 Task: Create a scrum project BuildPro. Add to scrum project BuildPro a team member softage.3@softage.net and assign as Project Lead. Add to scrum project BuildPro a team member softage.4@softage.net
Action: Mouse moved to (239, 64)
Screenshot: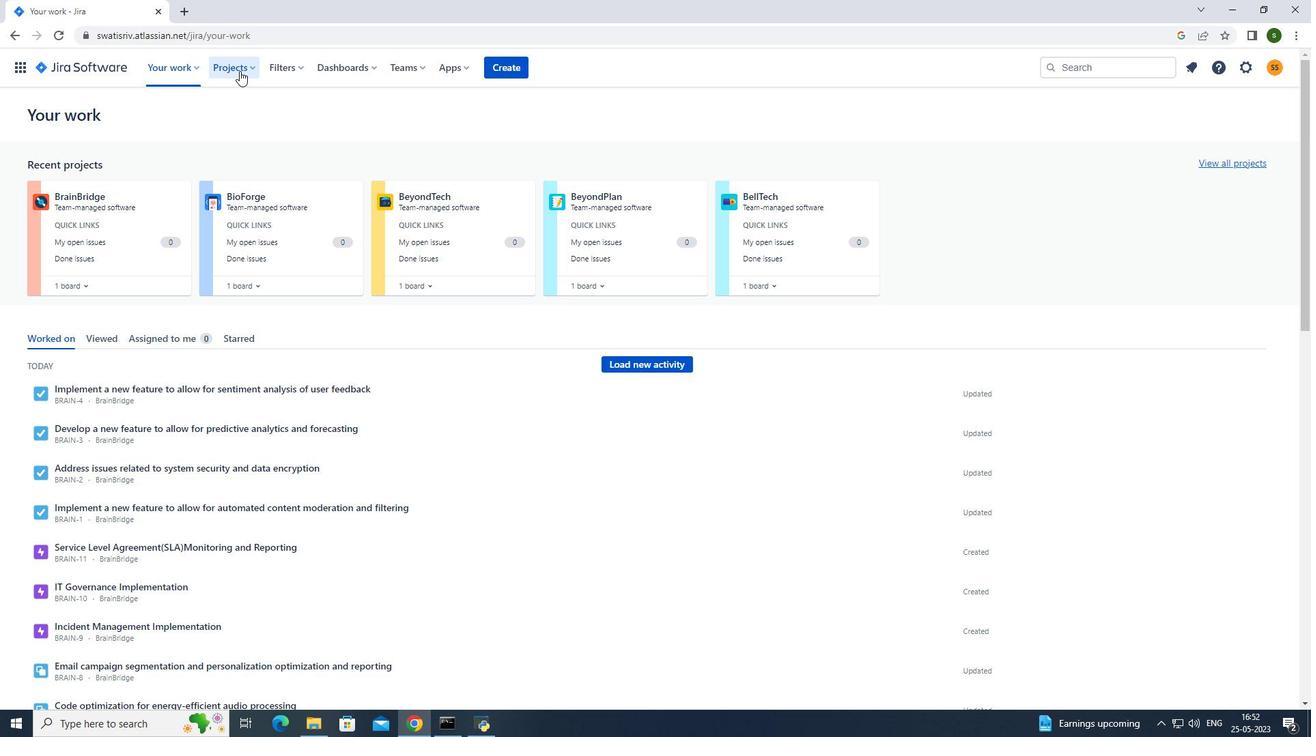 
Action: Mouse pressed left at (239, 64)
Screenshot: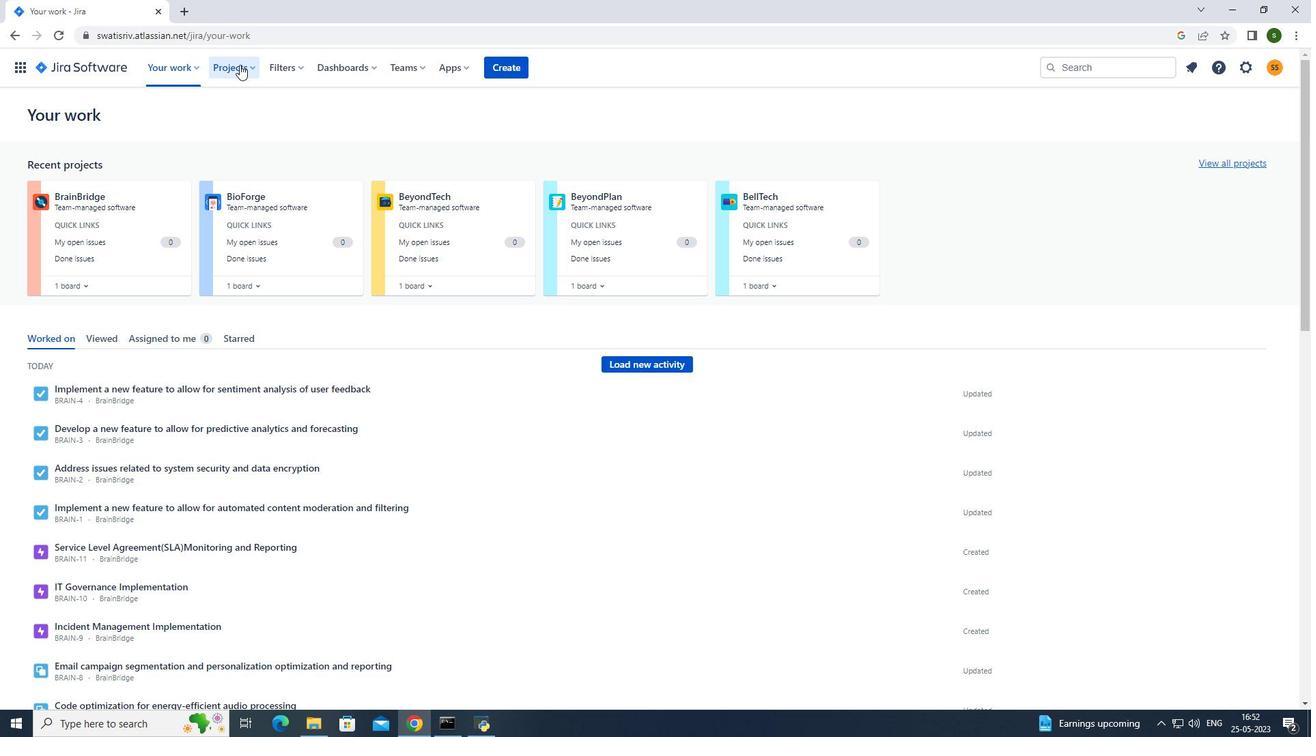 
Action: Mouse moved to (294, 338)
Screenshot: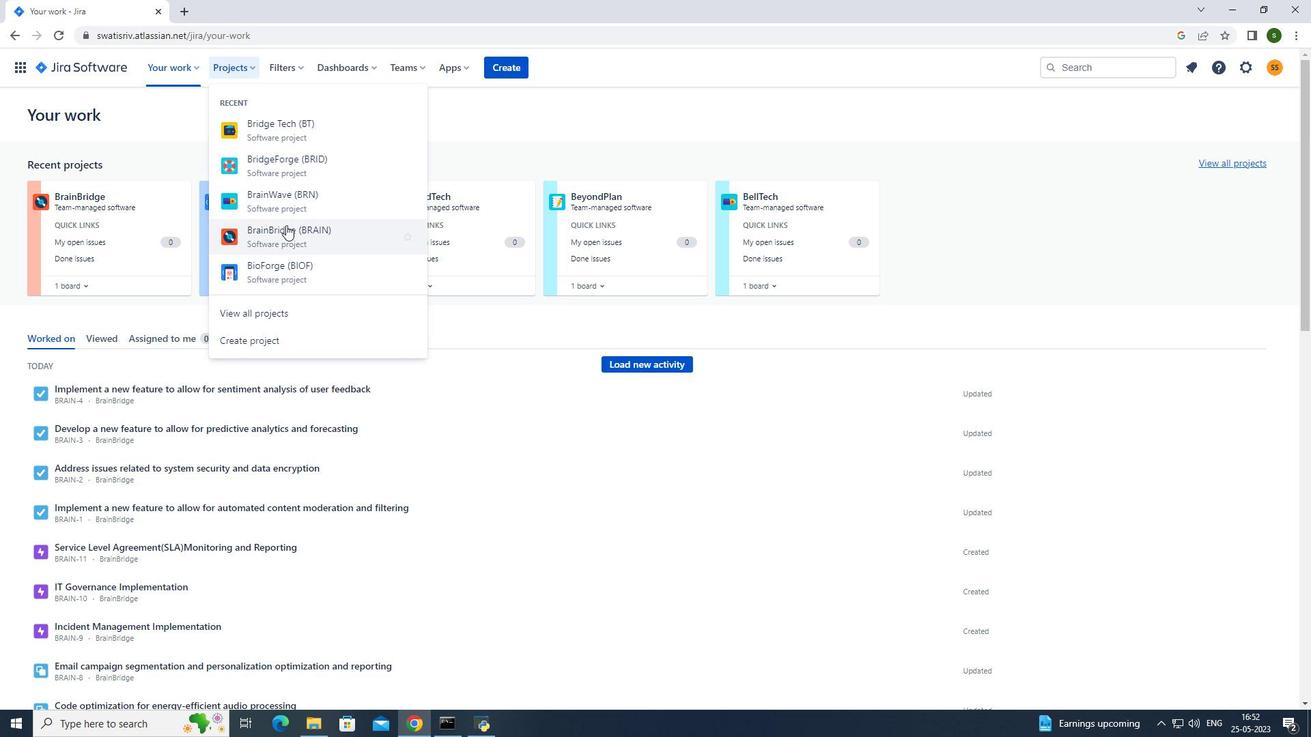 
Action: Mouse pressed left at (294, 338)
Screenshot: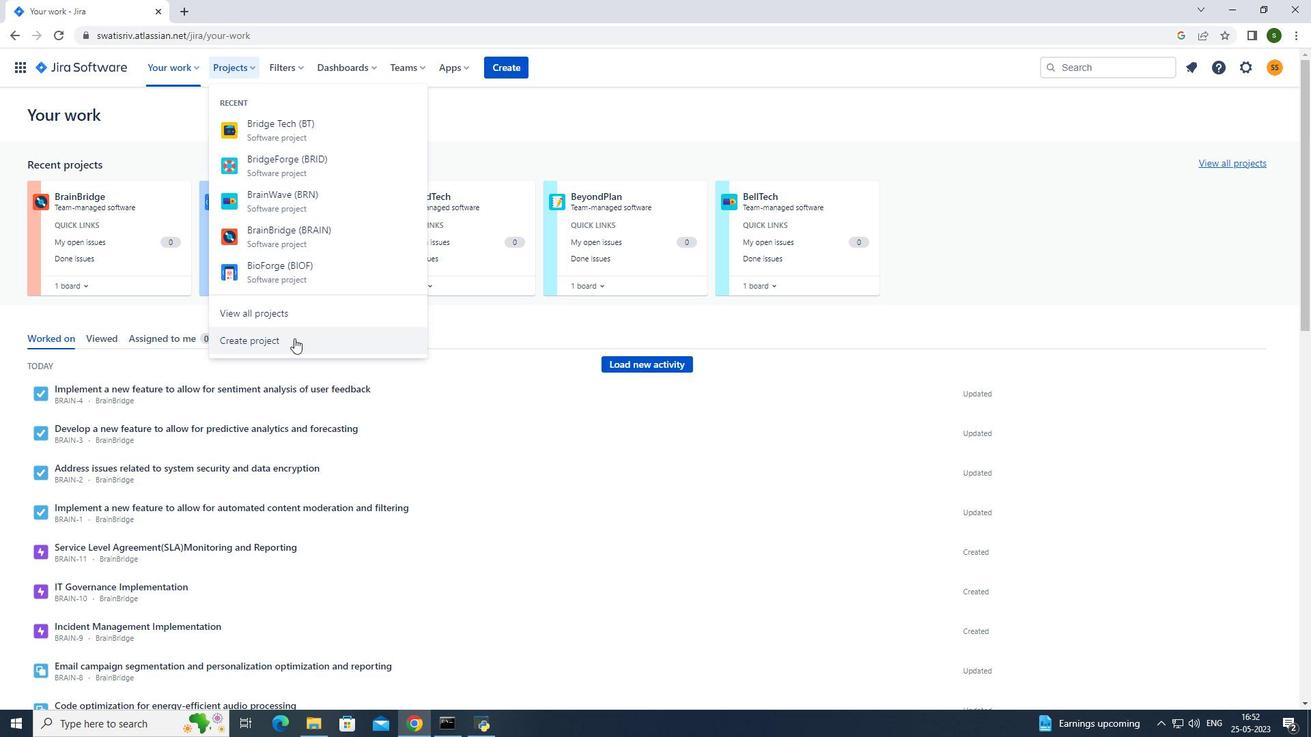 
Action: Mouse moved to (957, 327)
Screenshot: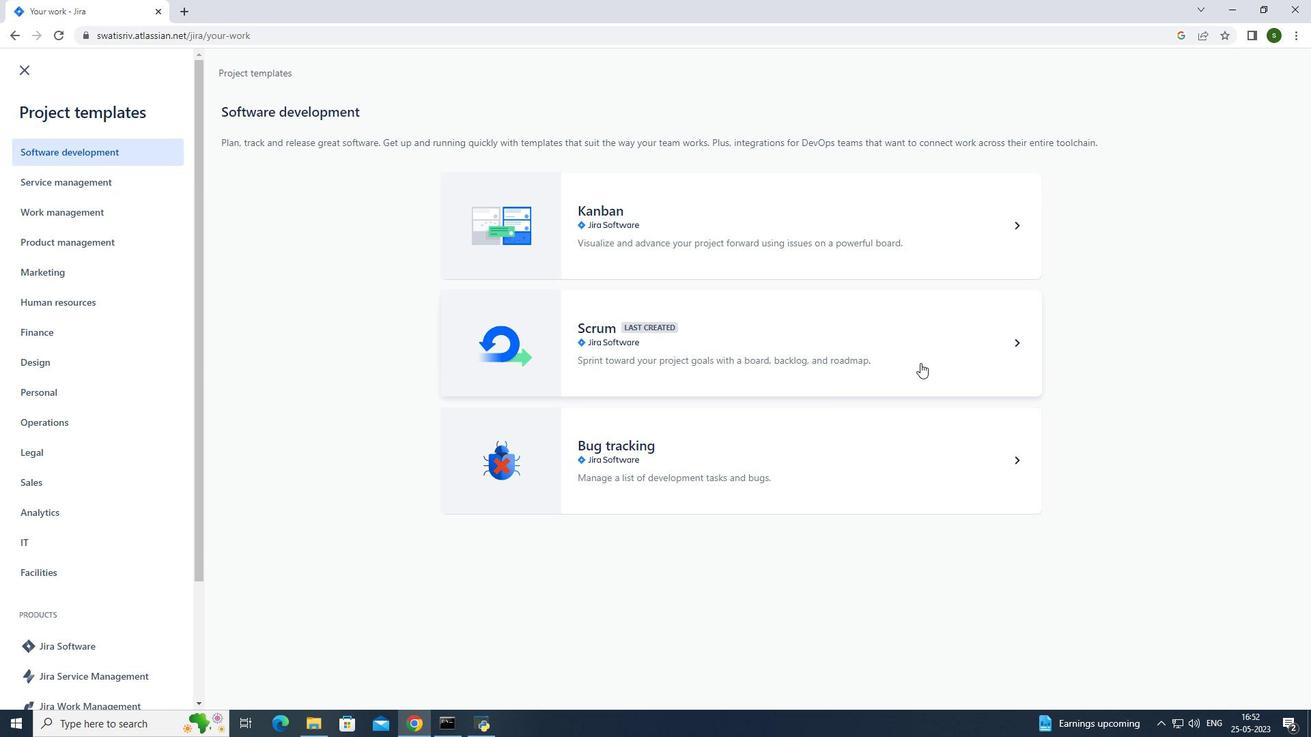 
Action: Mouse pressed left at (957, 327)
Screenshot: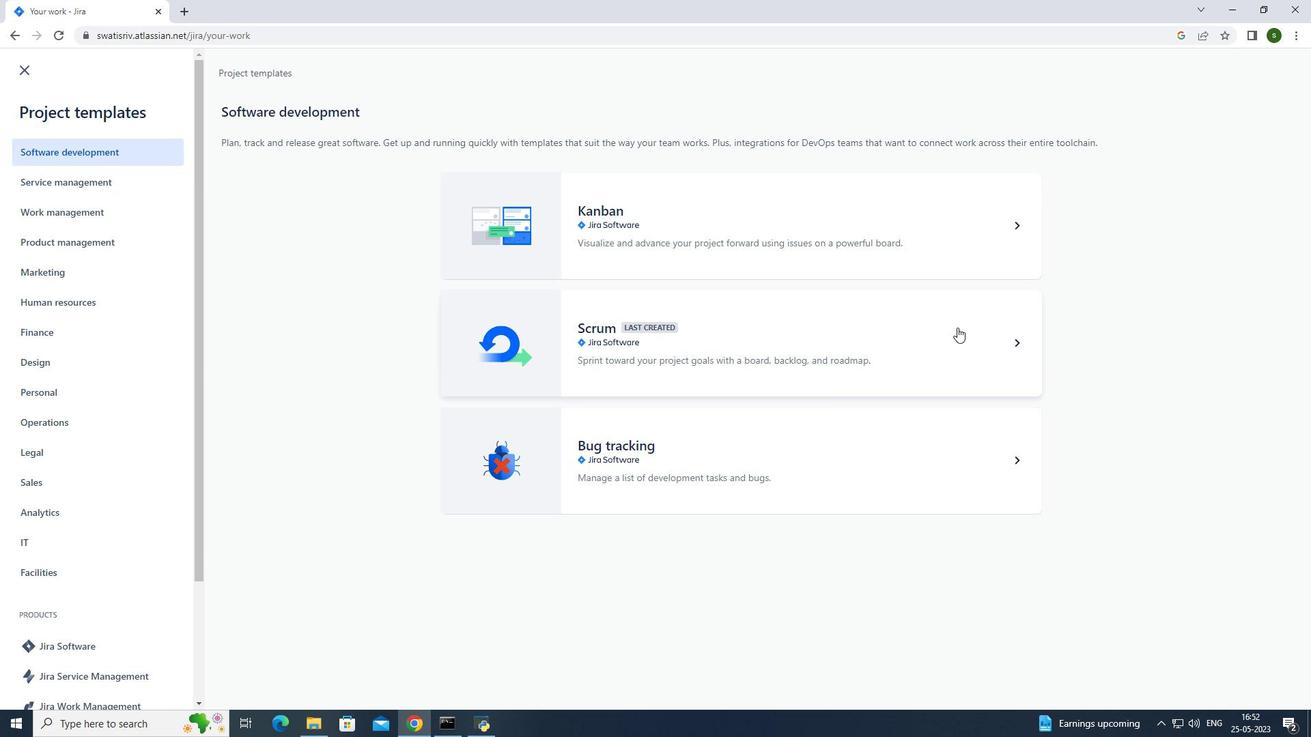 
Action: Mouse moved to (1017, 669)
Screenshot: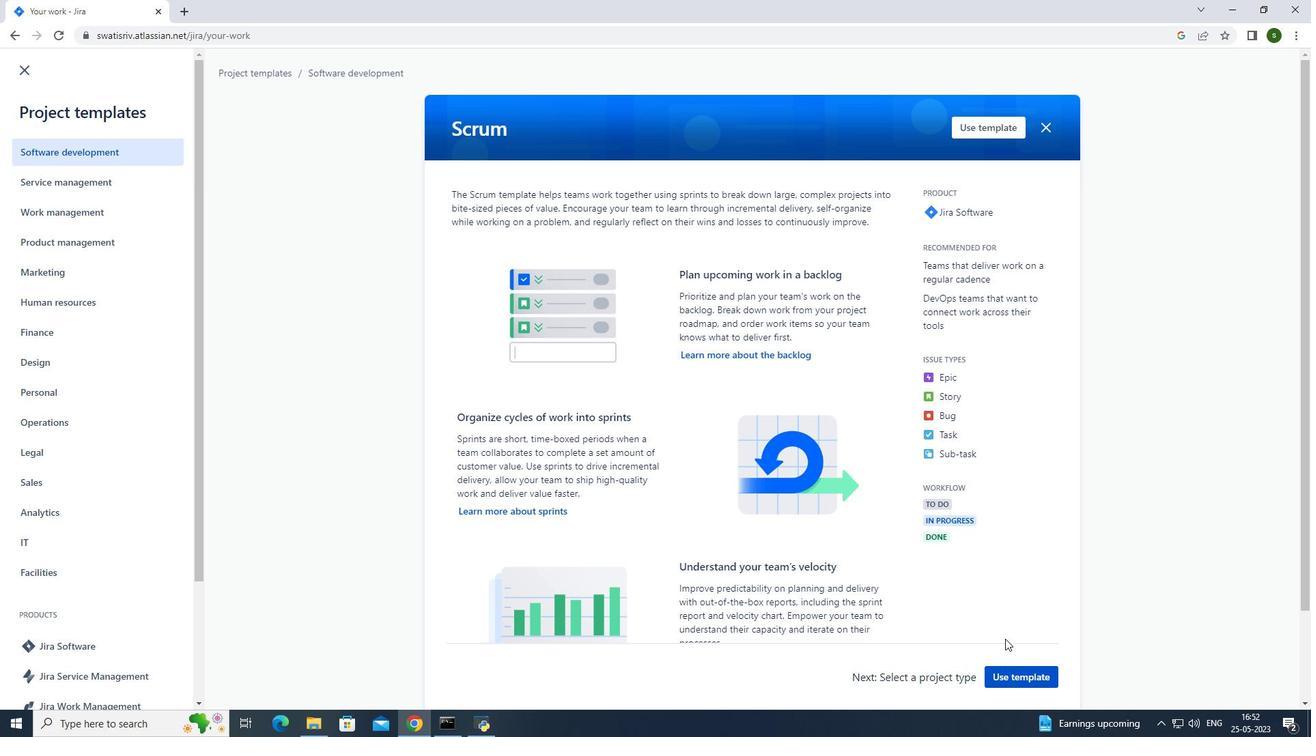 
Action: Mouse pressed left at (1017, 669)
Screenshot: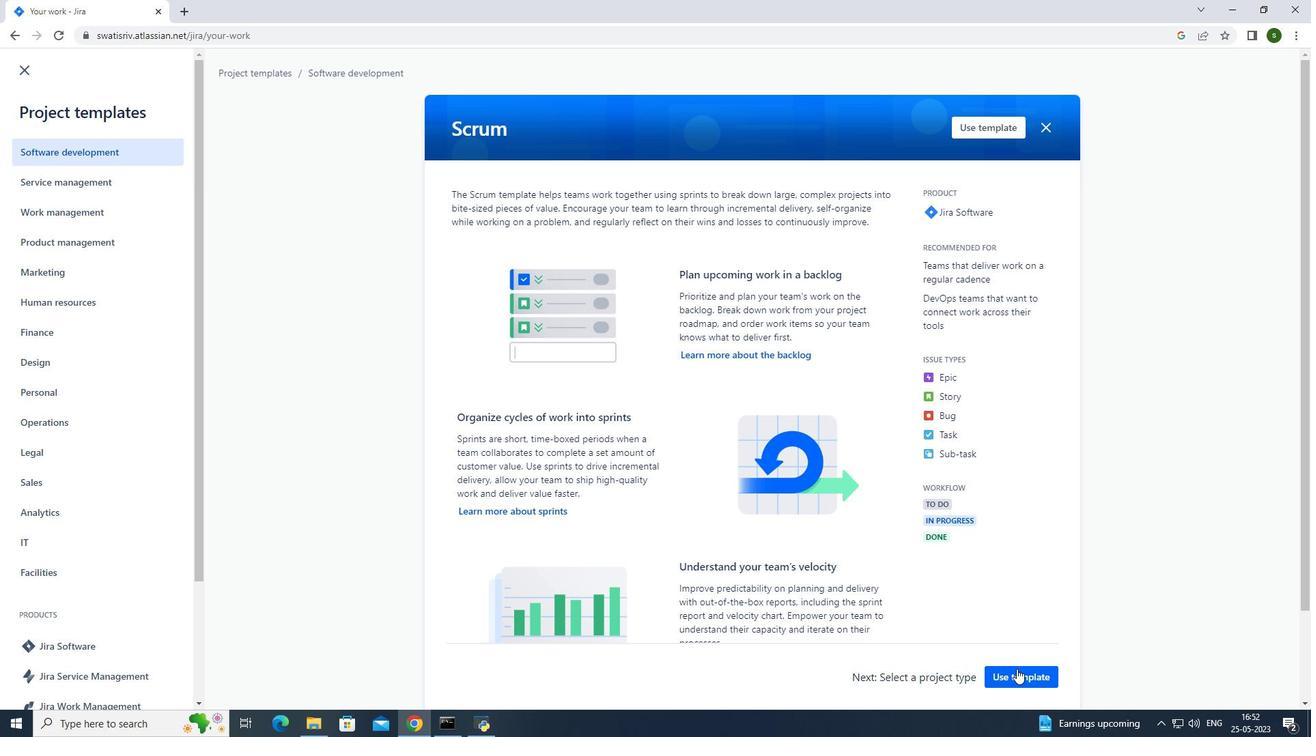 
Action: Mouse moved to (577, 670)
Screenshot: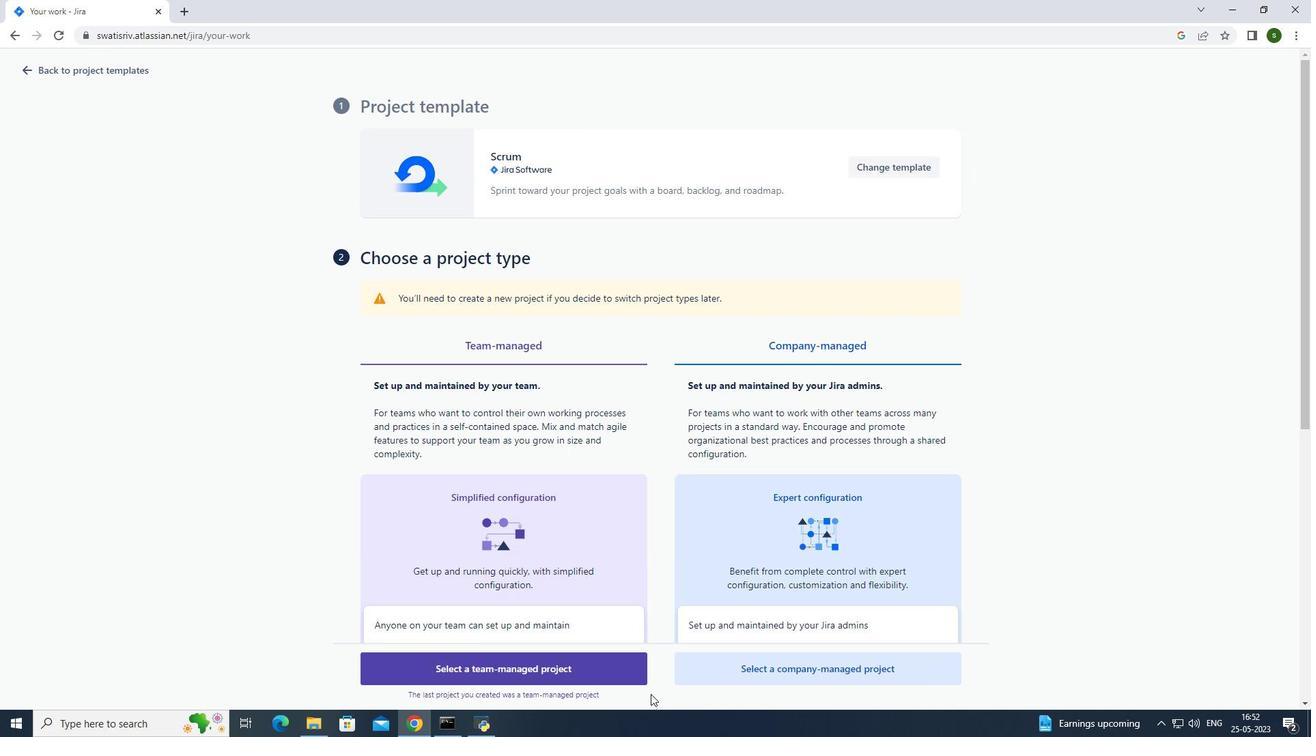 
Action: Mouse pressed left at (577, 670)
Screenshot: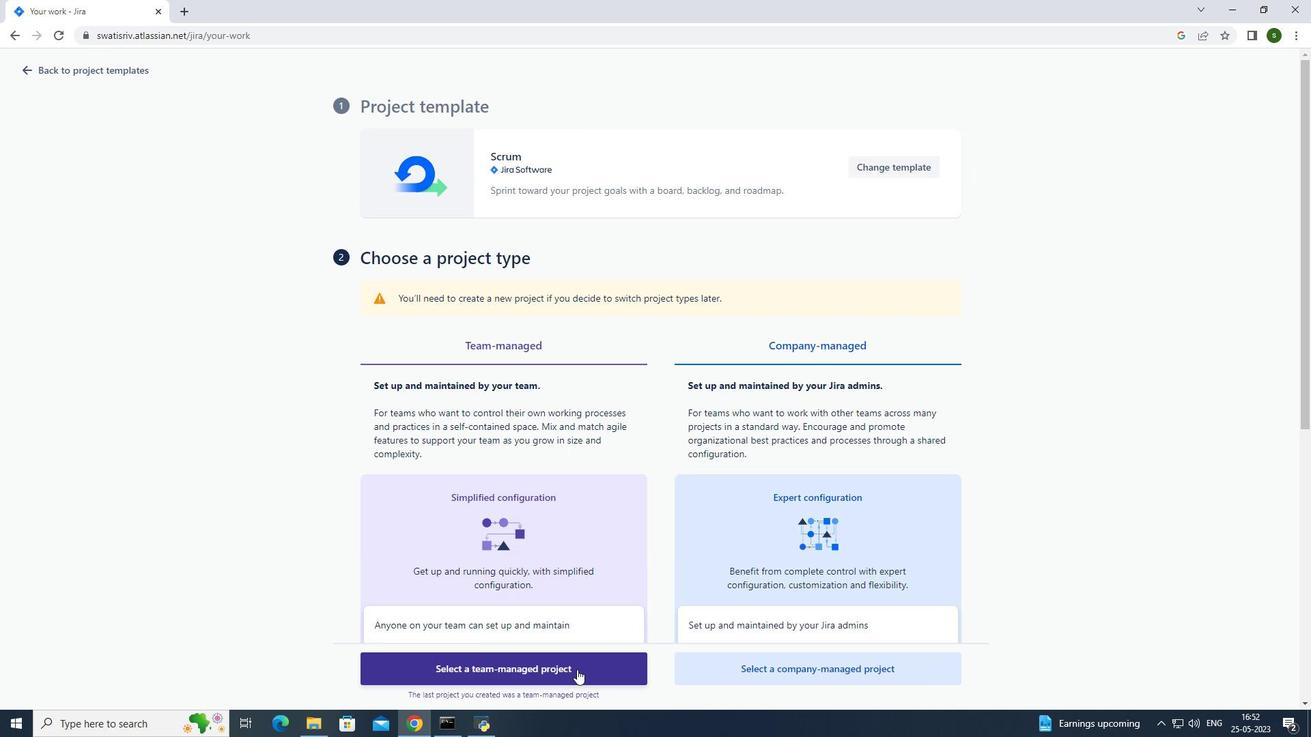 
Action: Mouse moved to (459, 309)
Screenshot: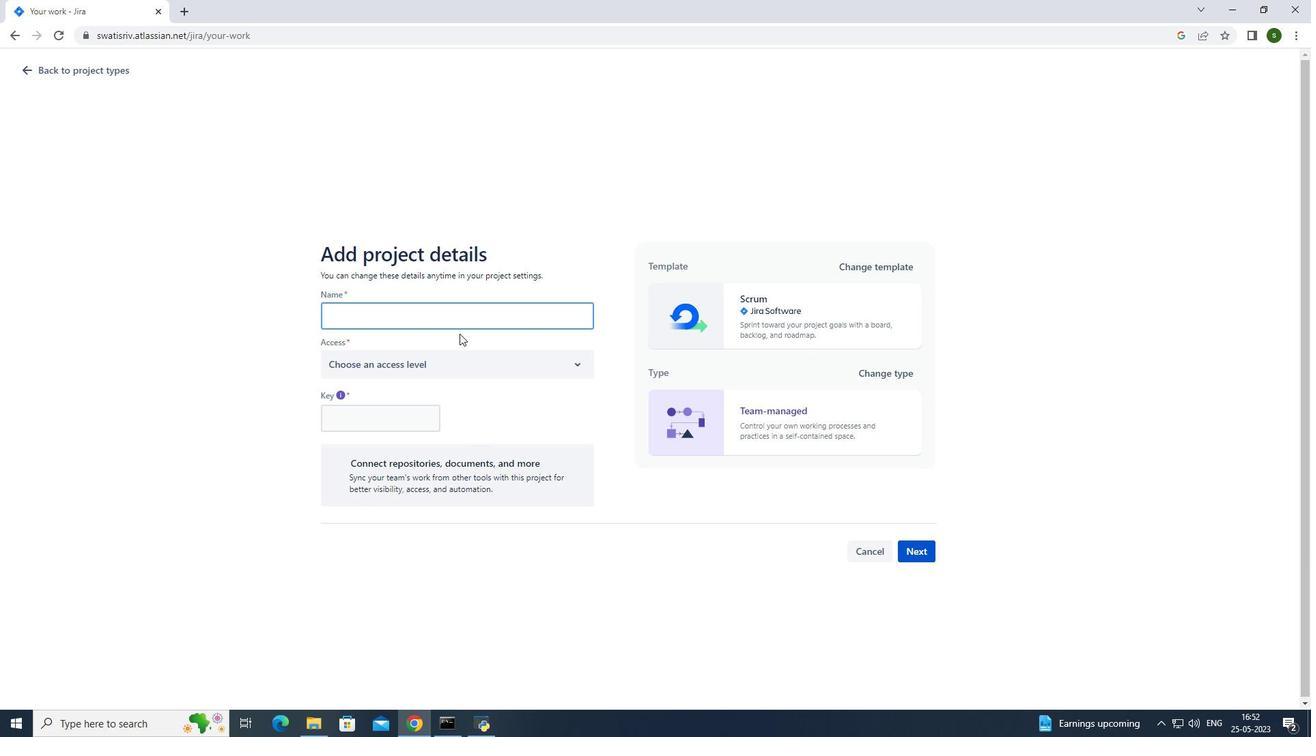 
Action: Mouse pressed left at (459, 309)
Screenshot: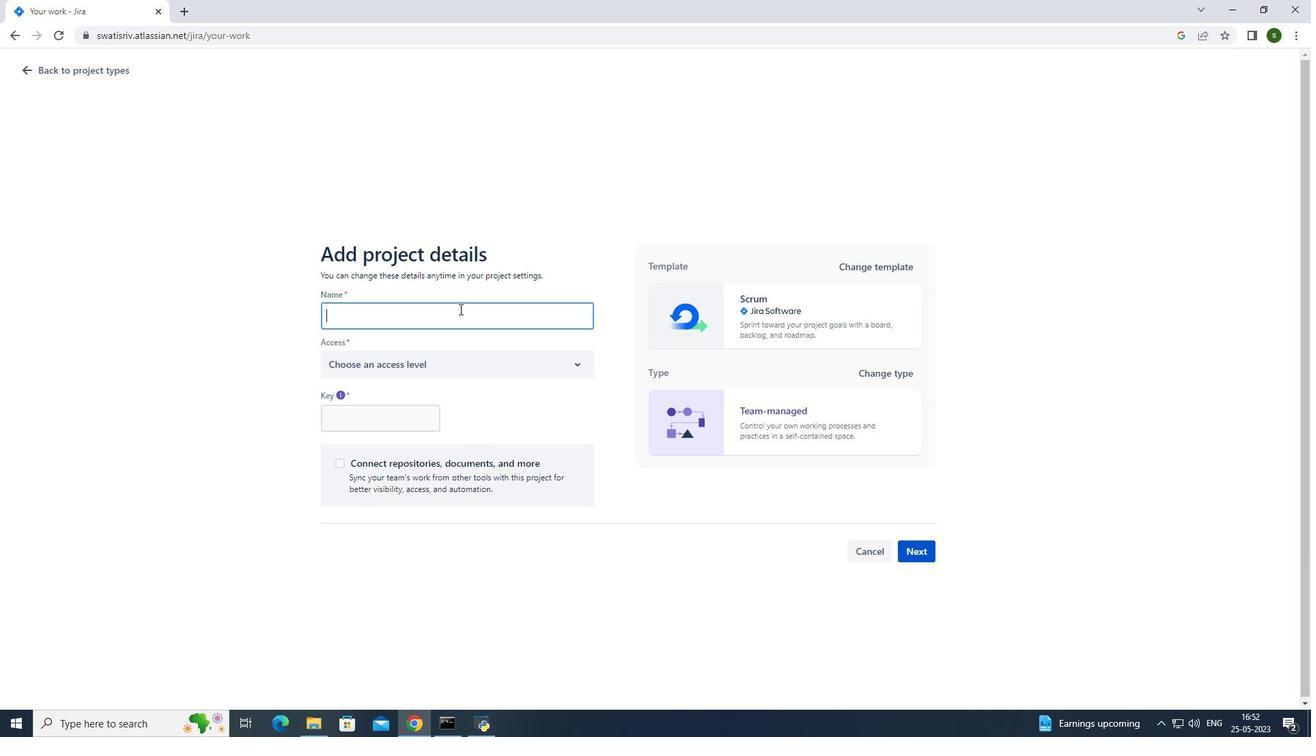 
Action: Key pressed <Key.caps_lock>B<Key.caps_lock>uild<Key.caps_lock>P<Key.caps_lock>ro
Screenshot: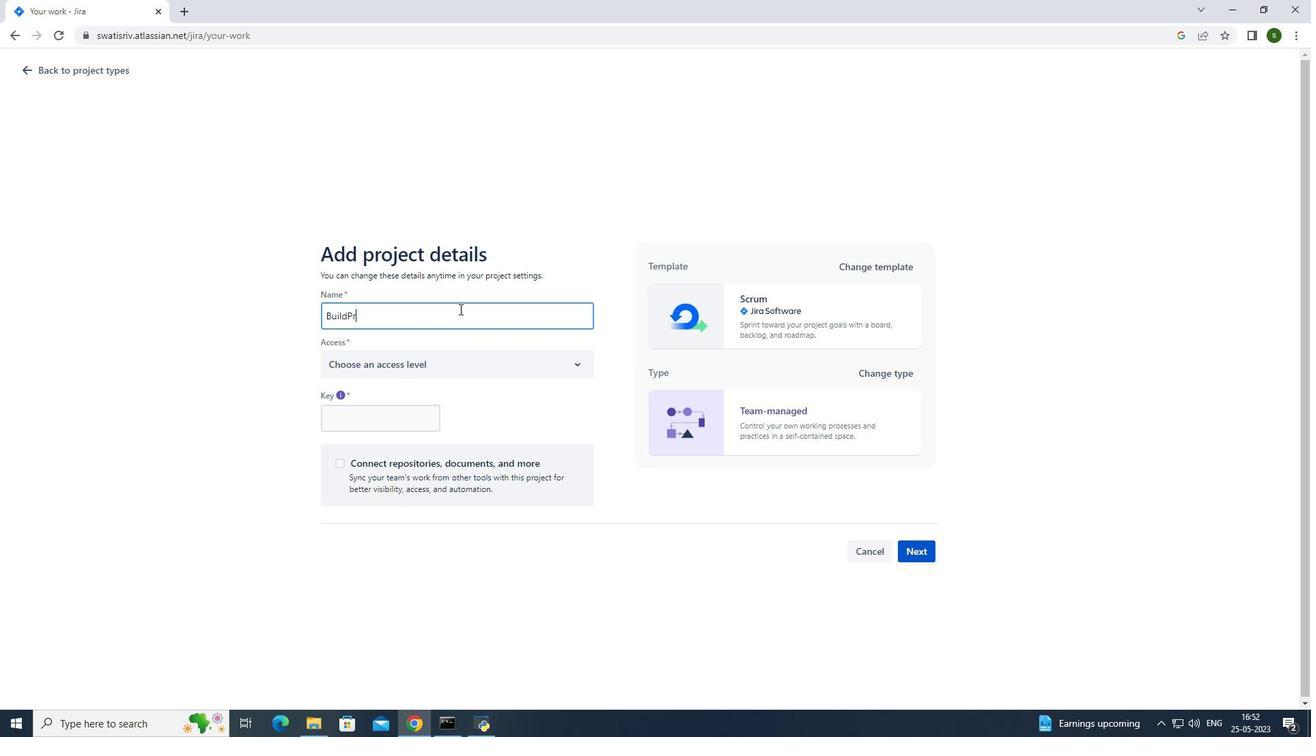 
Action: Mouse moved to (562, 365)
Screenshot: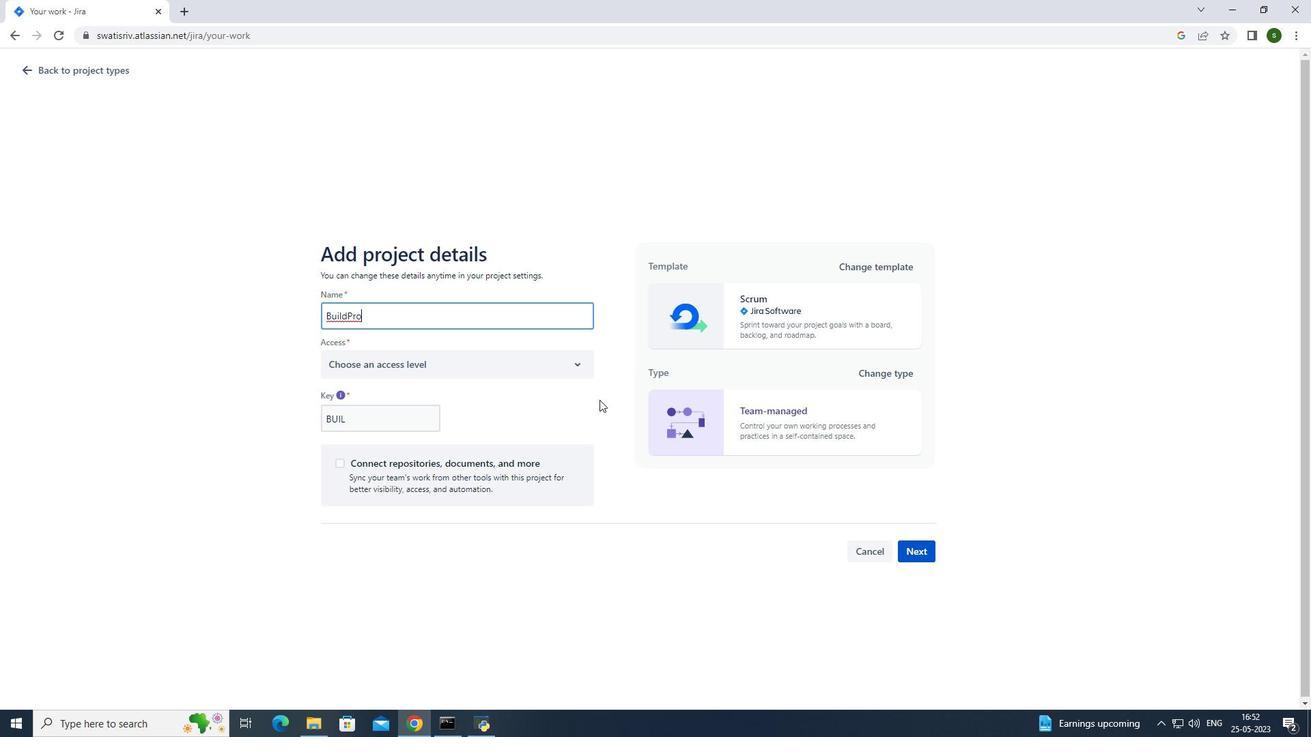 
Action: Mouse pressed left at (562, 365)
Screenshot: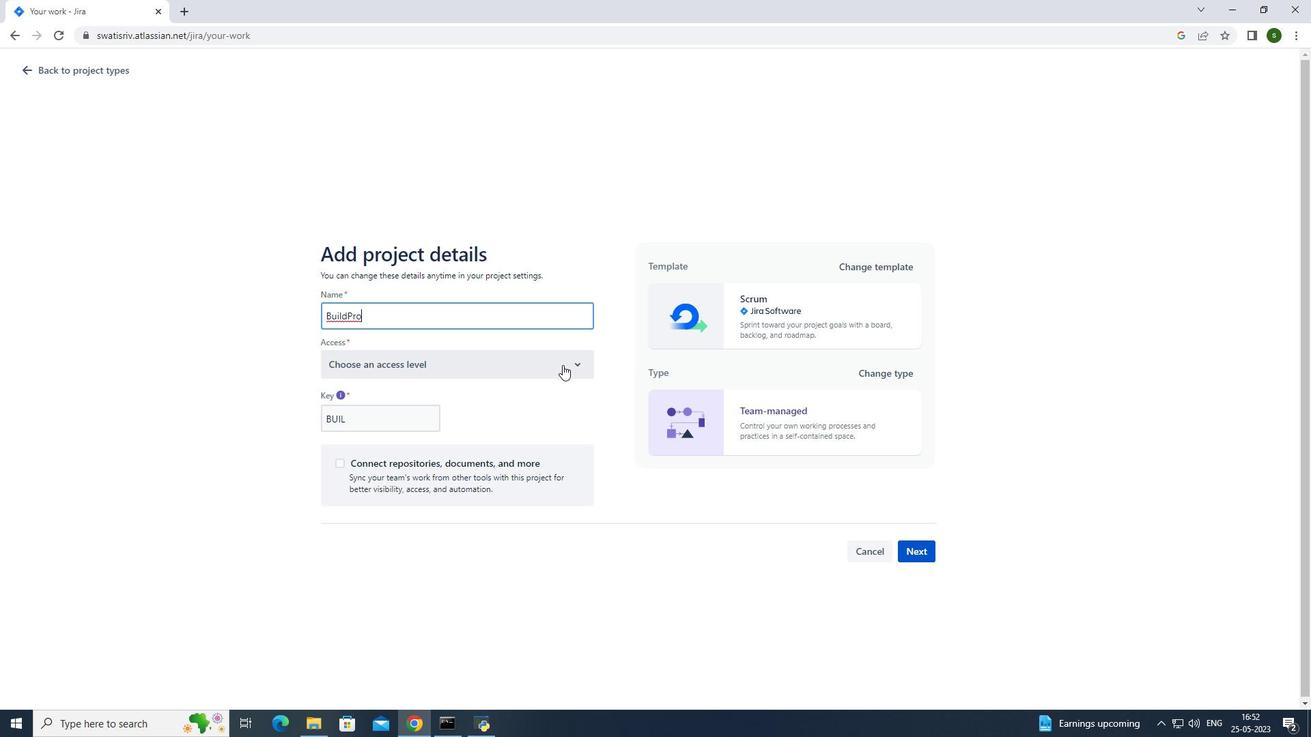 
Action: Mouse moved to (489, 420)
Screenshot: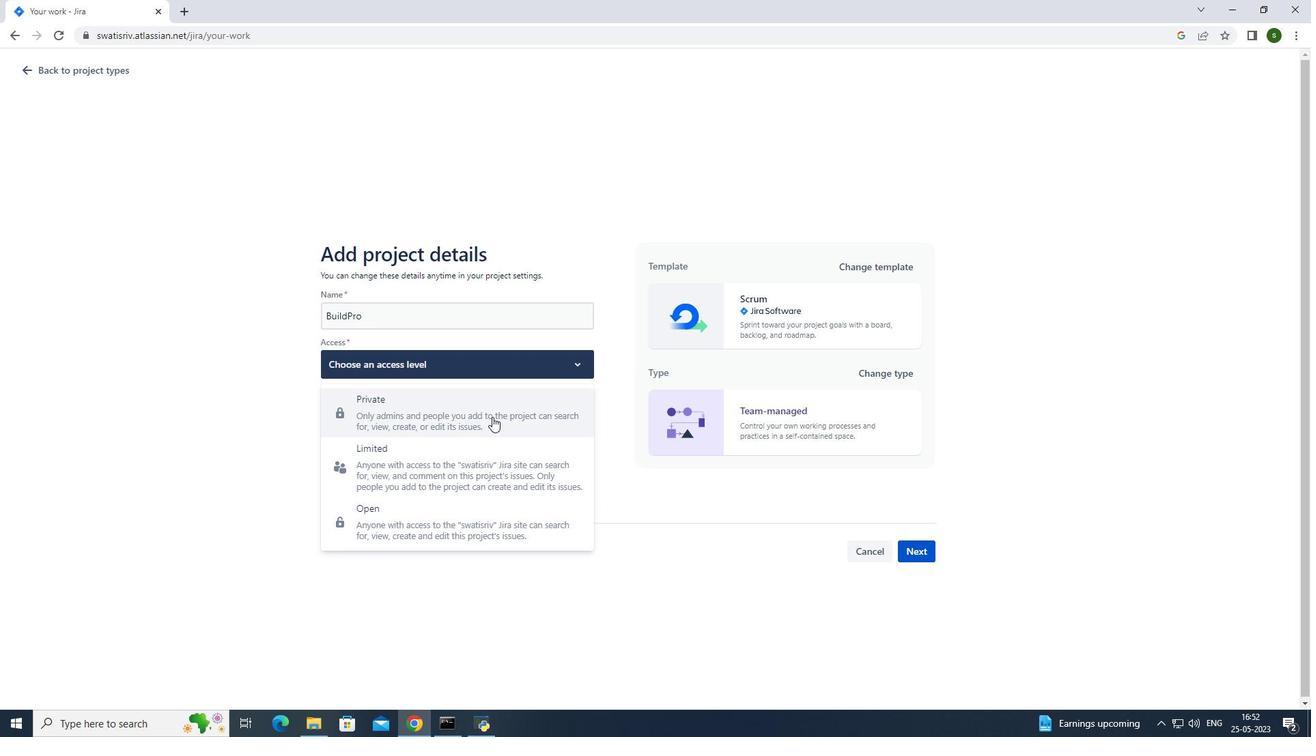 
Action: Mouse pressed left at (489, 420)
Screenshot: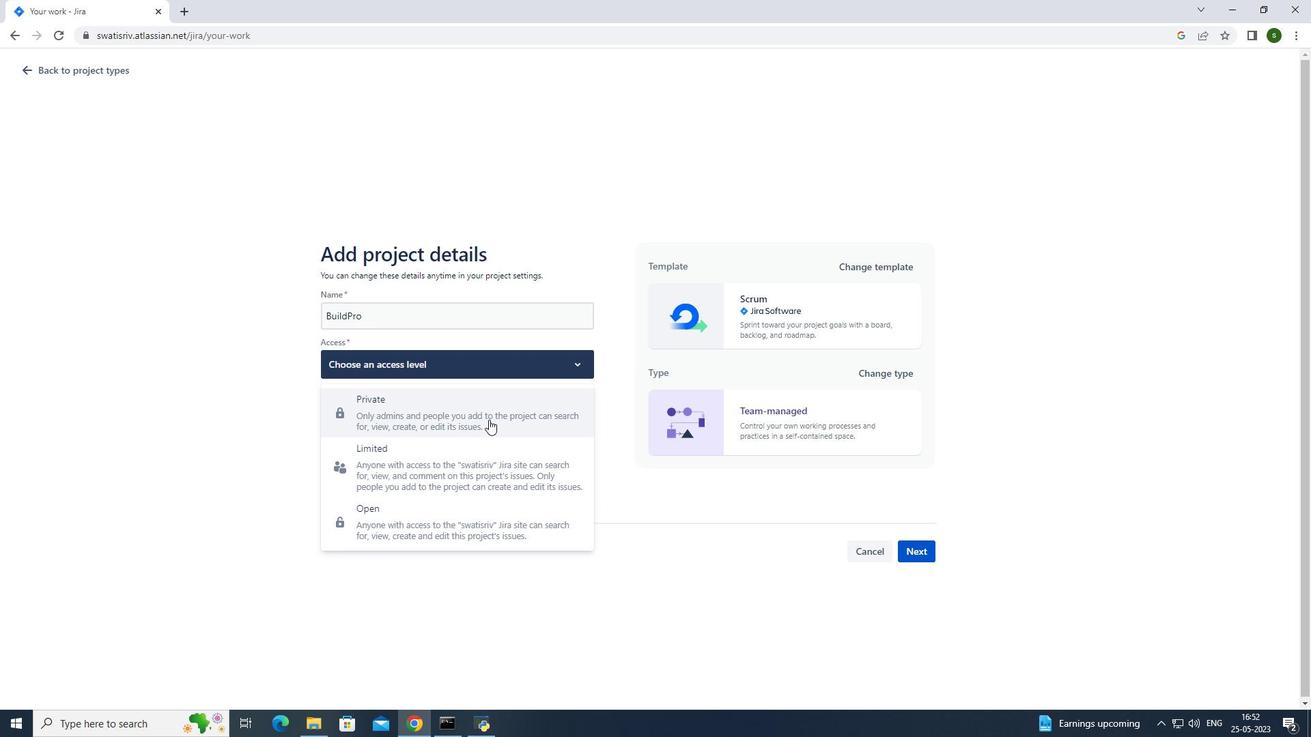 
Action: Mouse moved to (911, 543)
Screenshot: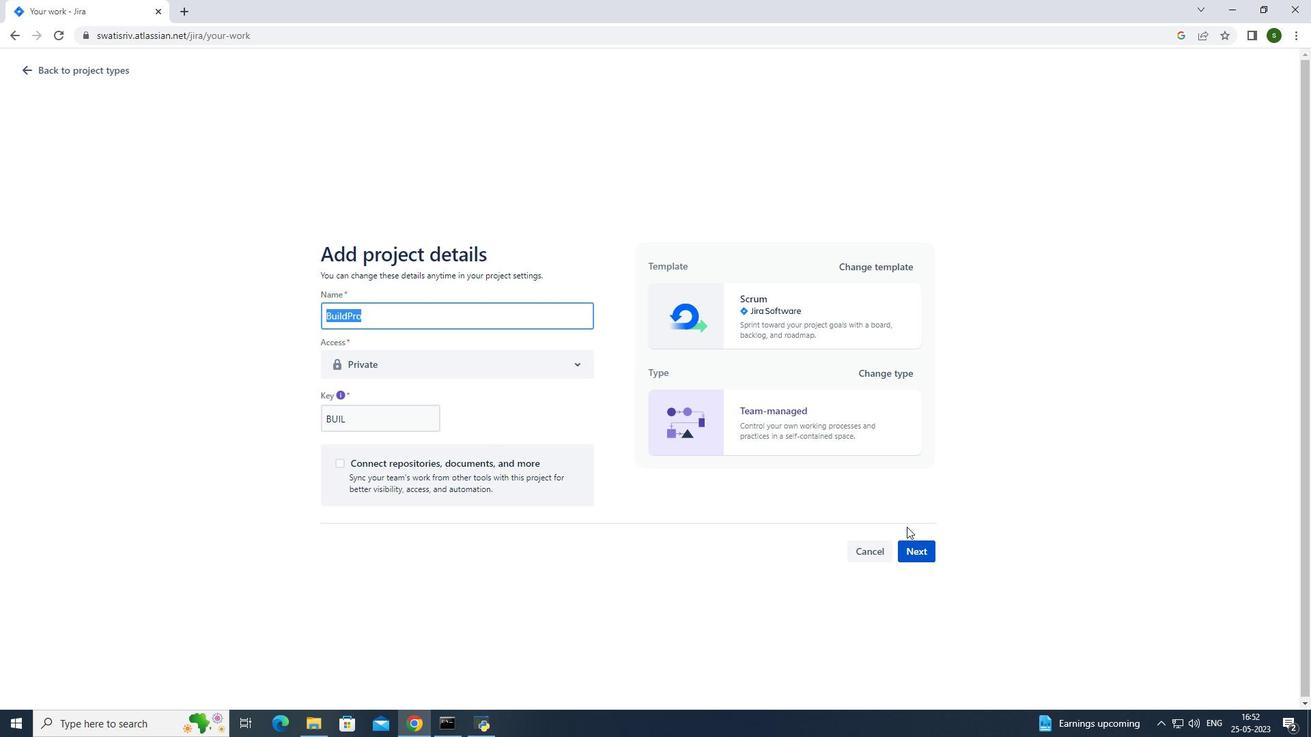 
Action: Mouse pressed left at (911, 543)
Screenshot: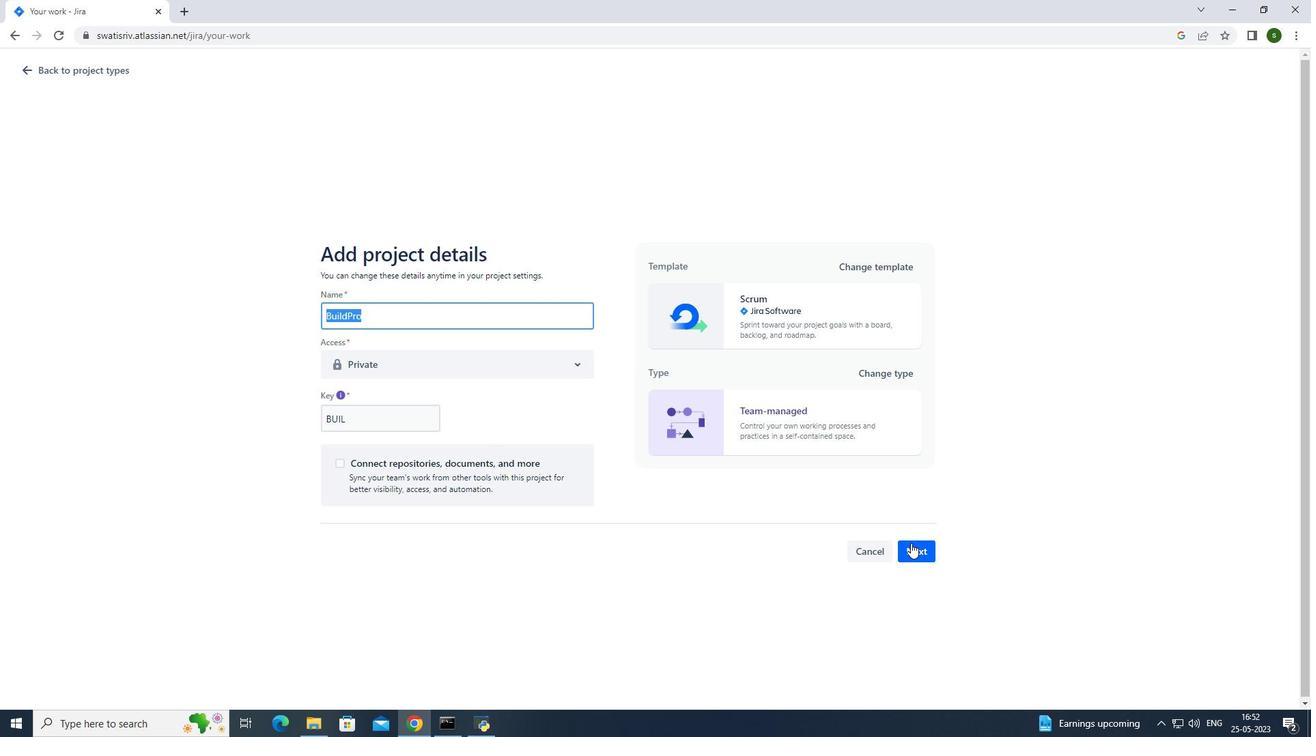 
Action: Mouse moved to (803, 456)
Screenshot: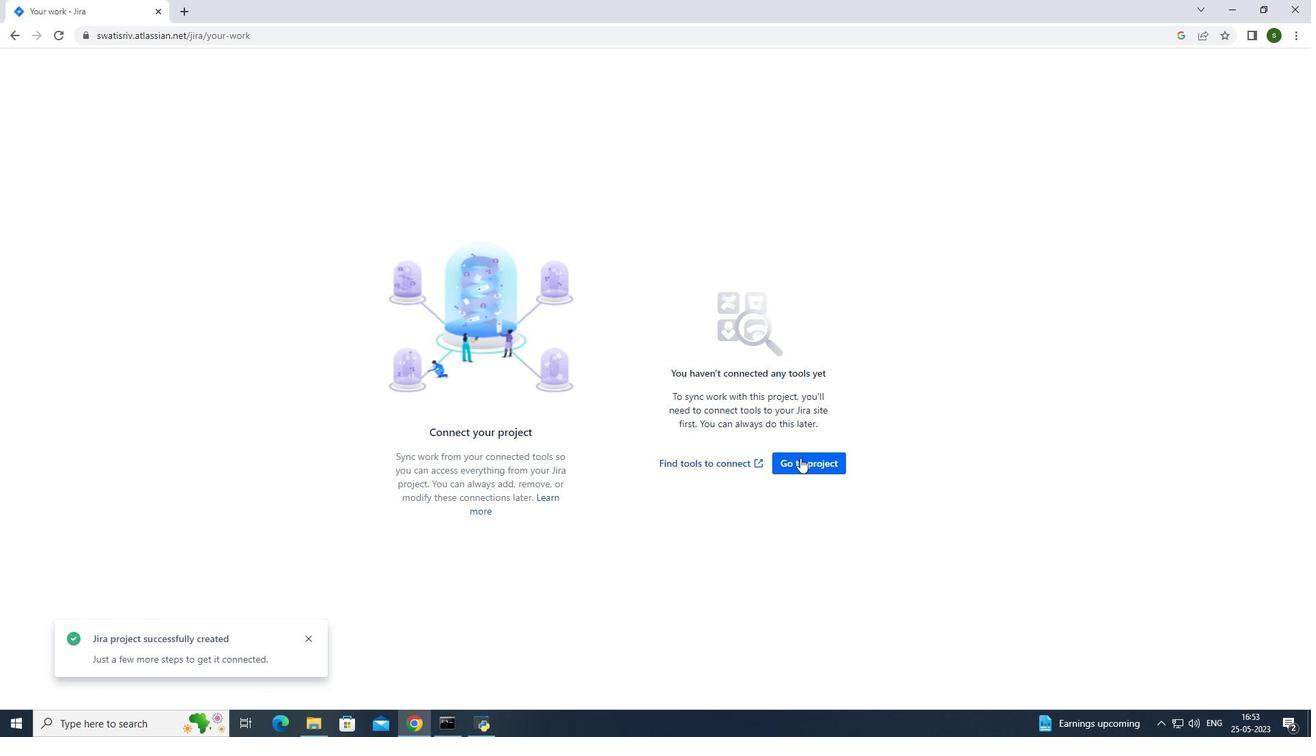 
Action: Mouse pressed left at (803, 456)
Screenshot: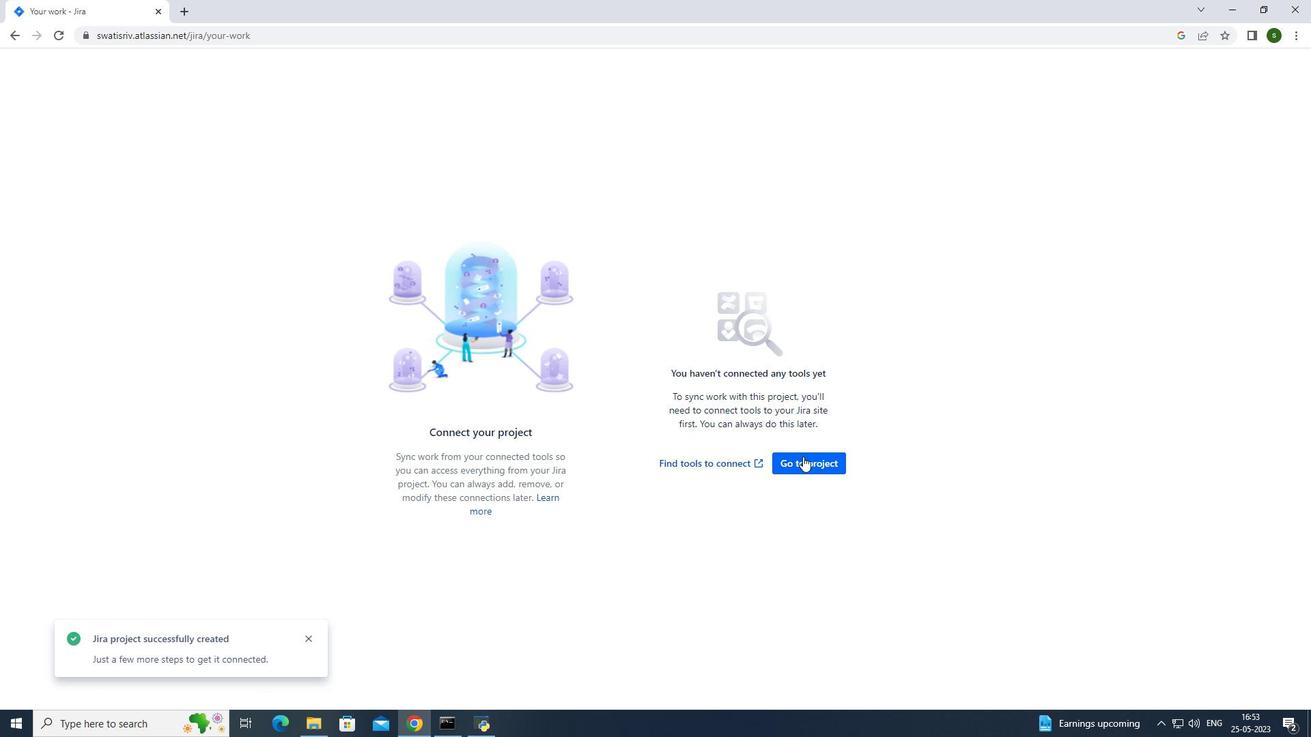 
Action: Mouse moved to (250, 73)
Screenshot: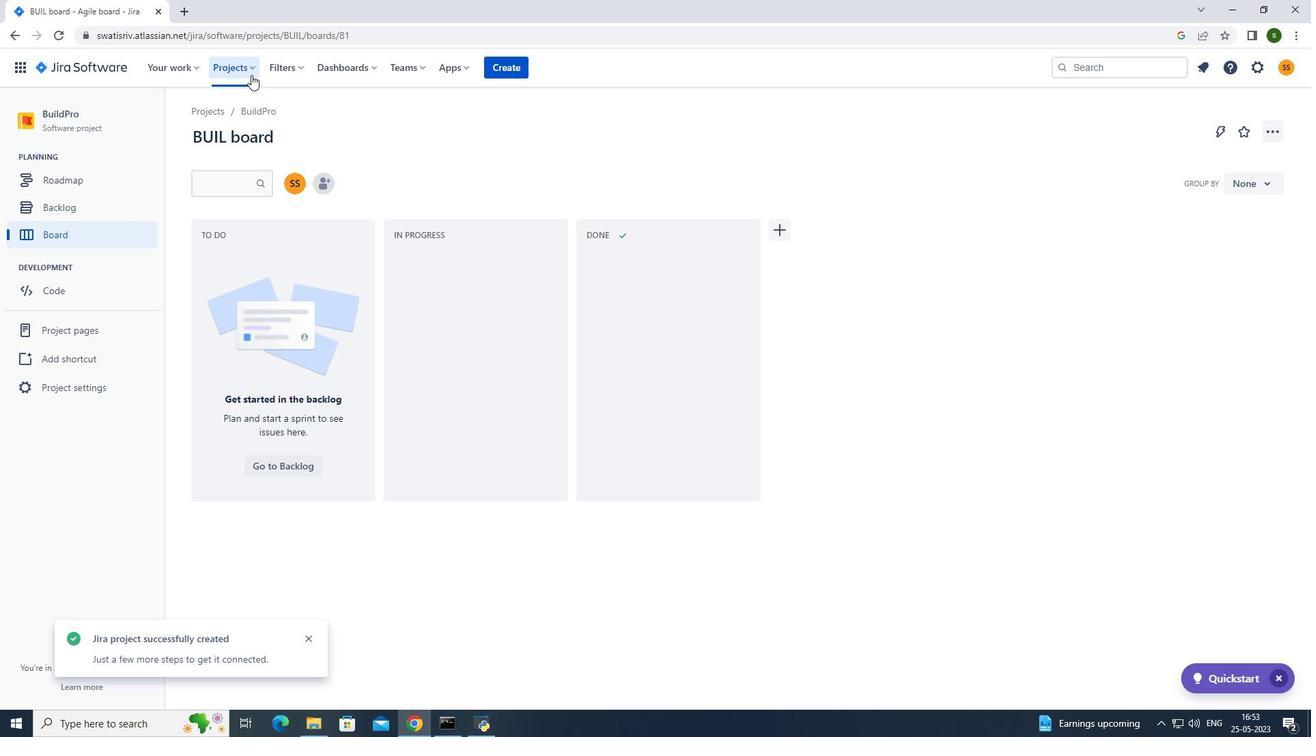 
Action: Mouse pressed left at (250, 73)
Screenshot: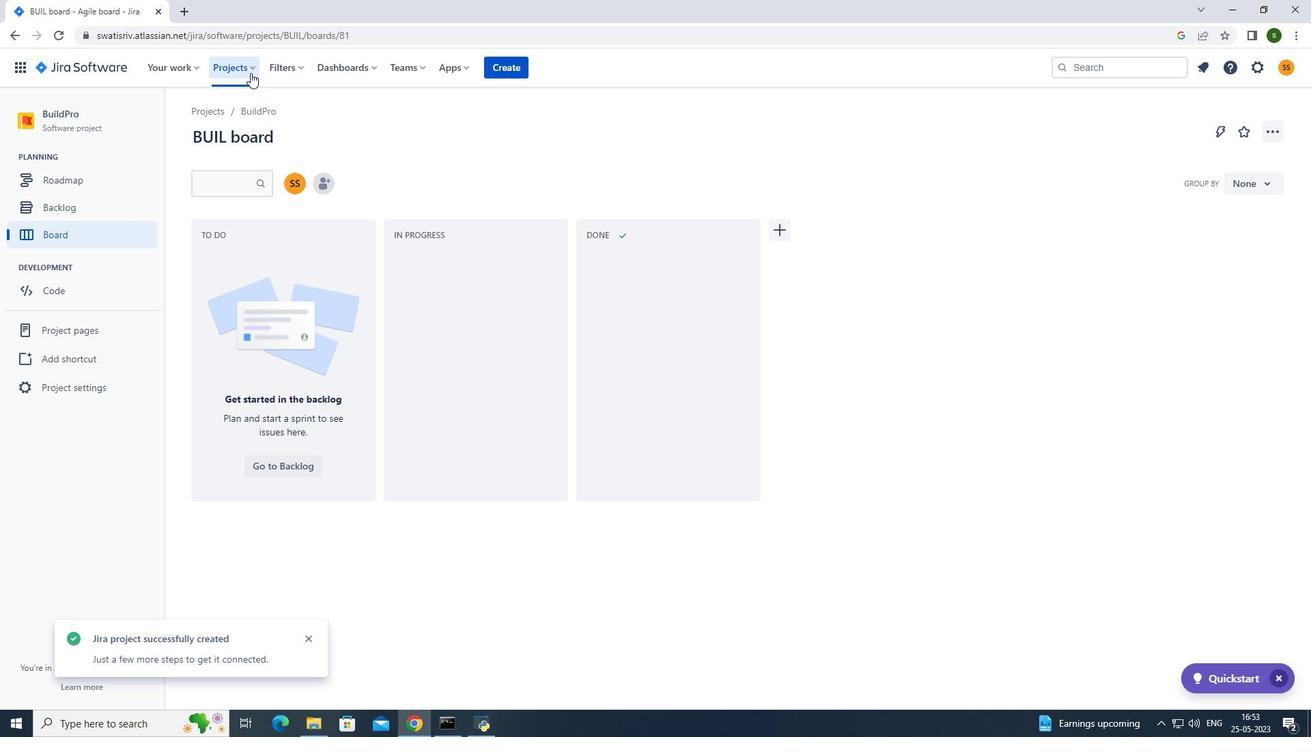 
Action: Mouse moved to (272, 115)
Screenshot: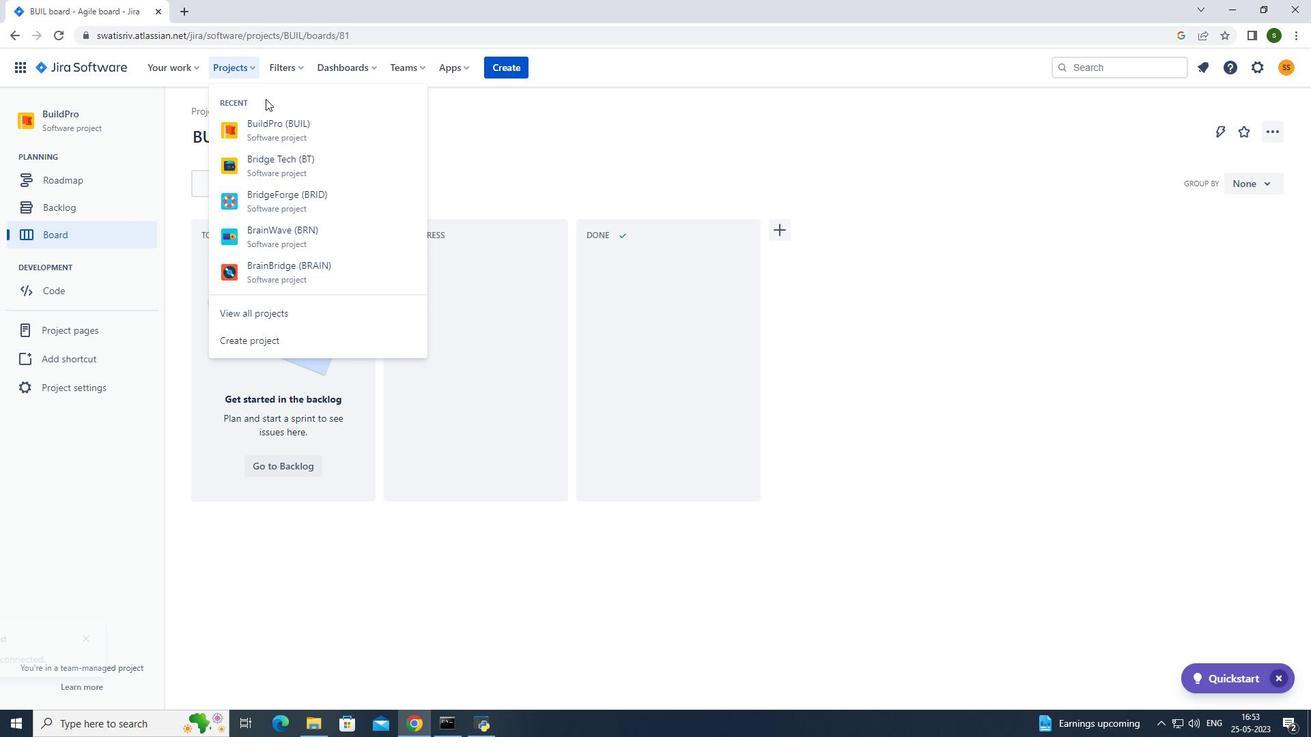 
Action: Mouse pressed left at (272, 115)
Screenshot: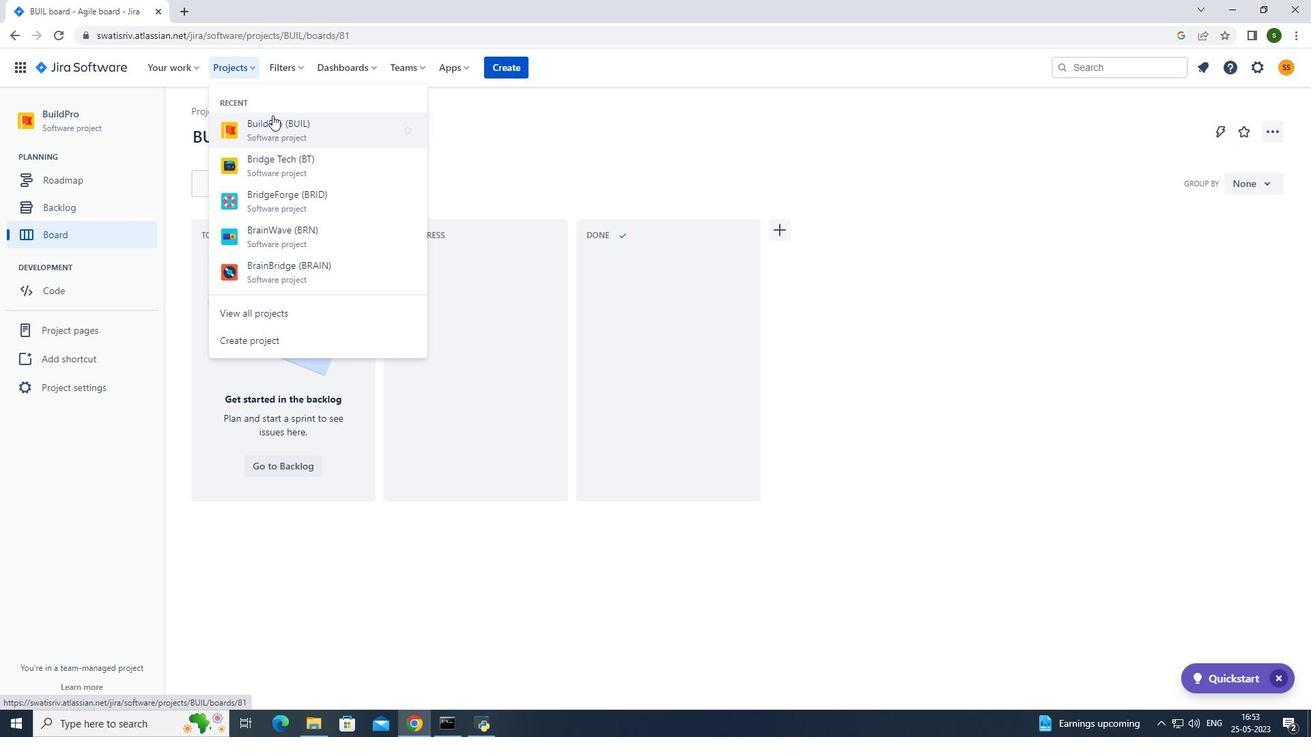 
Action: Mouse moved to (319, 176)
Screenshot: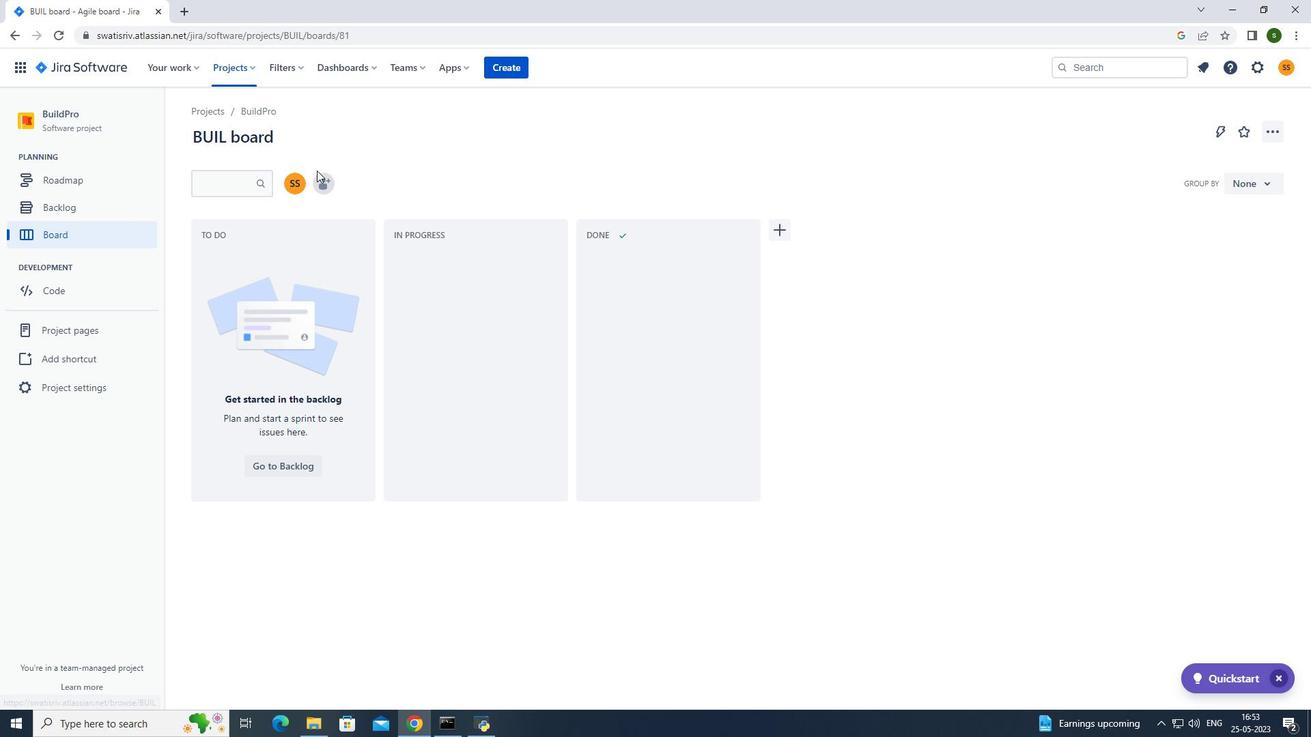 
Action: Mouse pressed left at (319, 176)
Screenshot: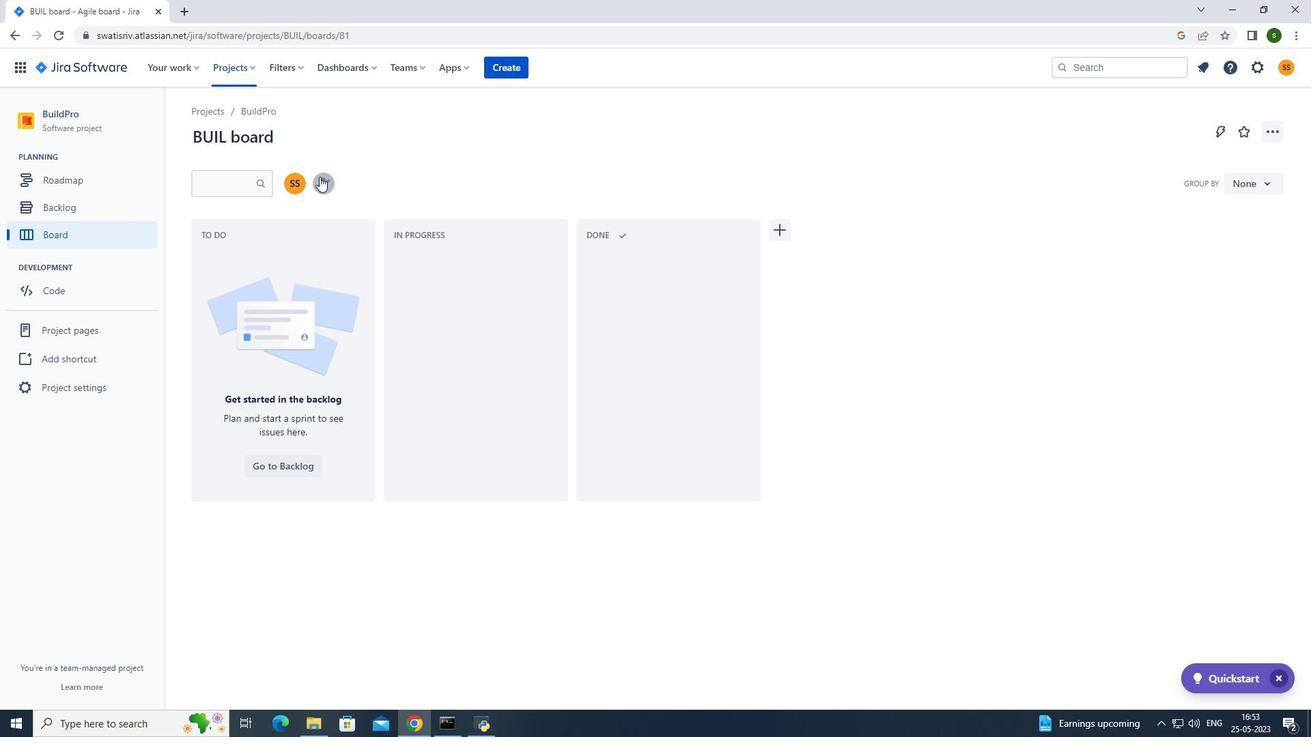 
Action: Mouse moved to (592, 150)
Screenshot: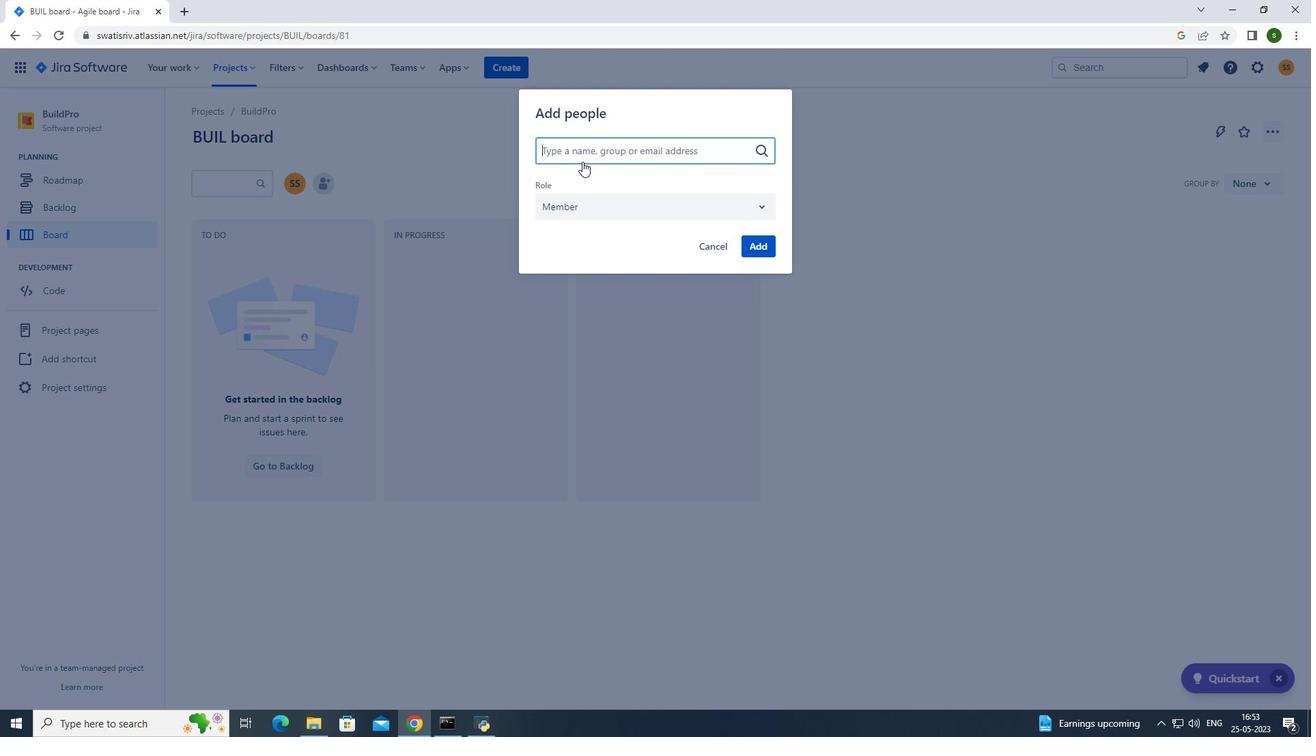 
Action: Key pressed softage.3<Key.shift>@softage.net
Screenshot: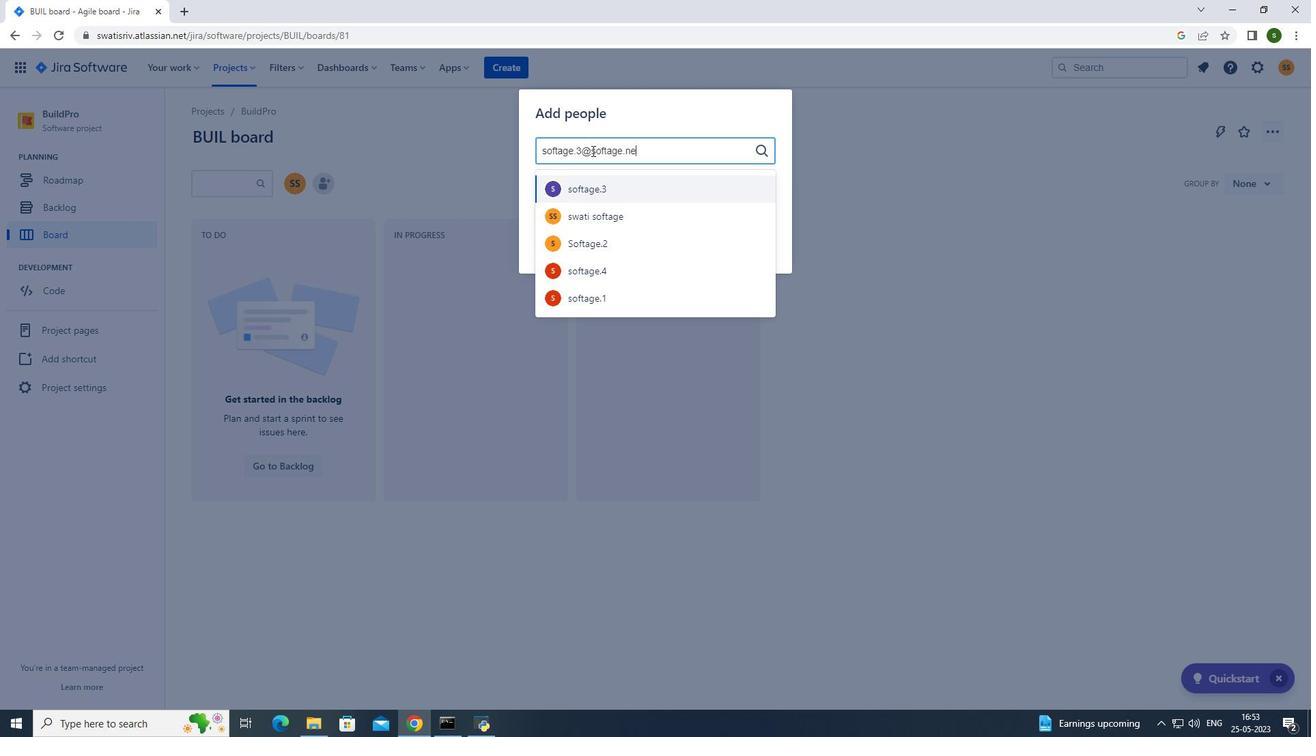 
Action: Mouse moved to (590, 185)
Screenshot: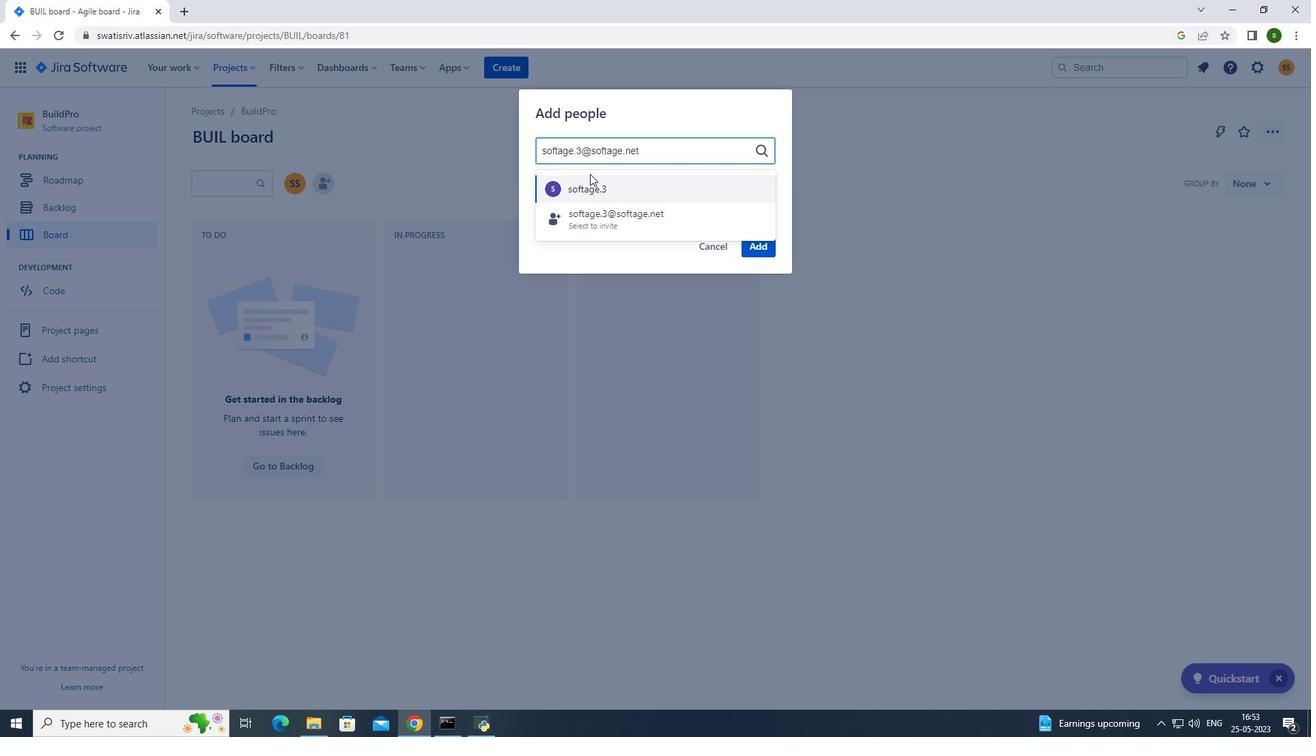 
Action: Mouse pressed left at (590, 185)
Screenshot: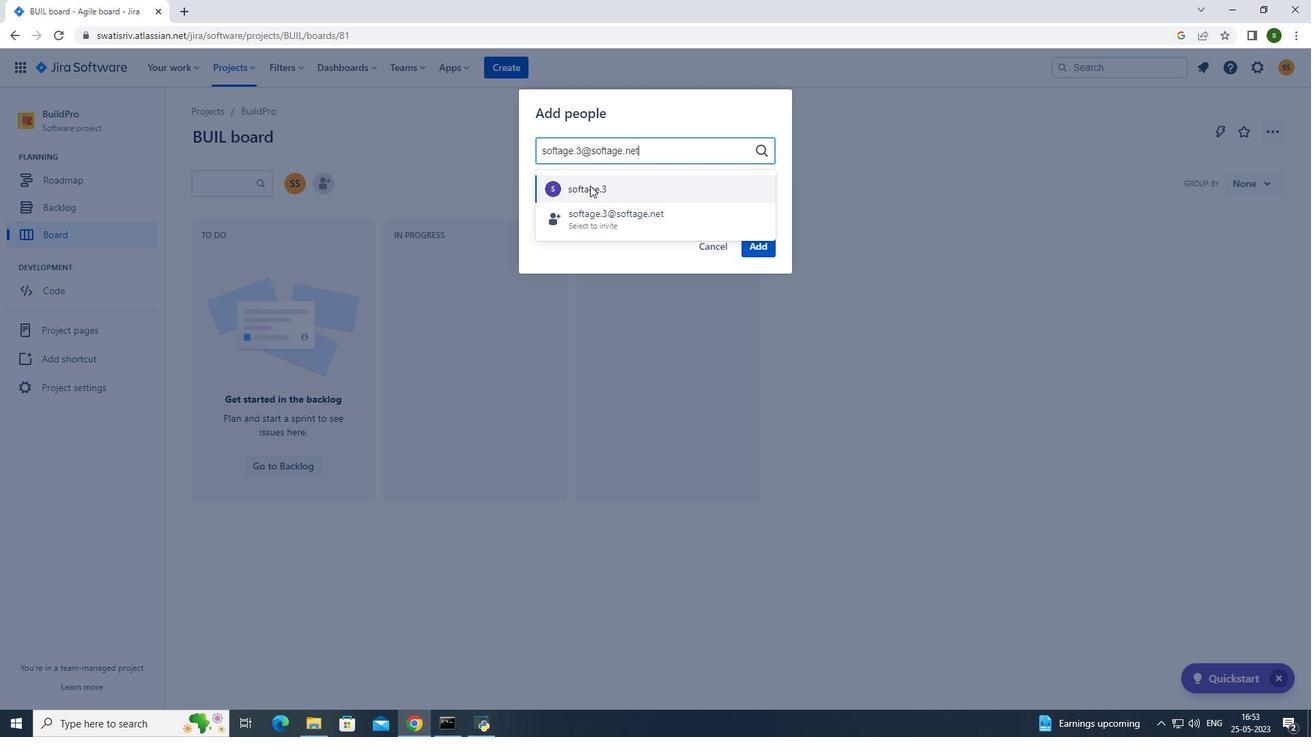 
Action: Mouse moved to (768, 247)
Screenshot: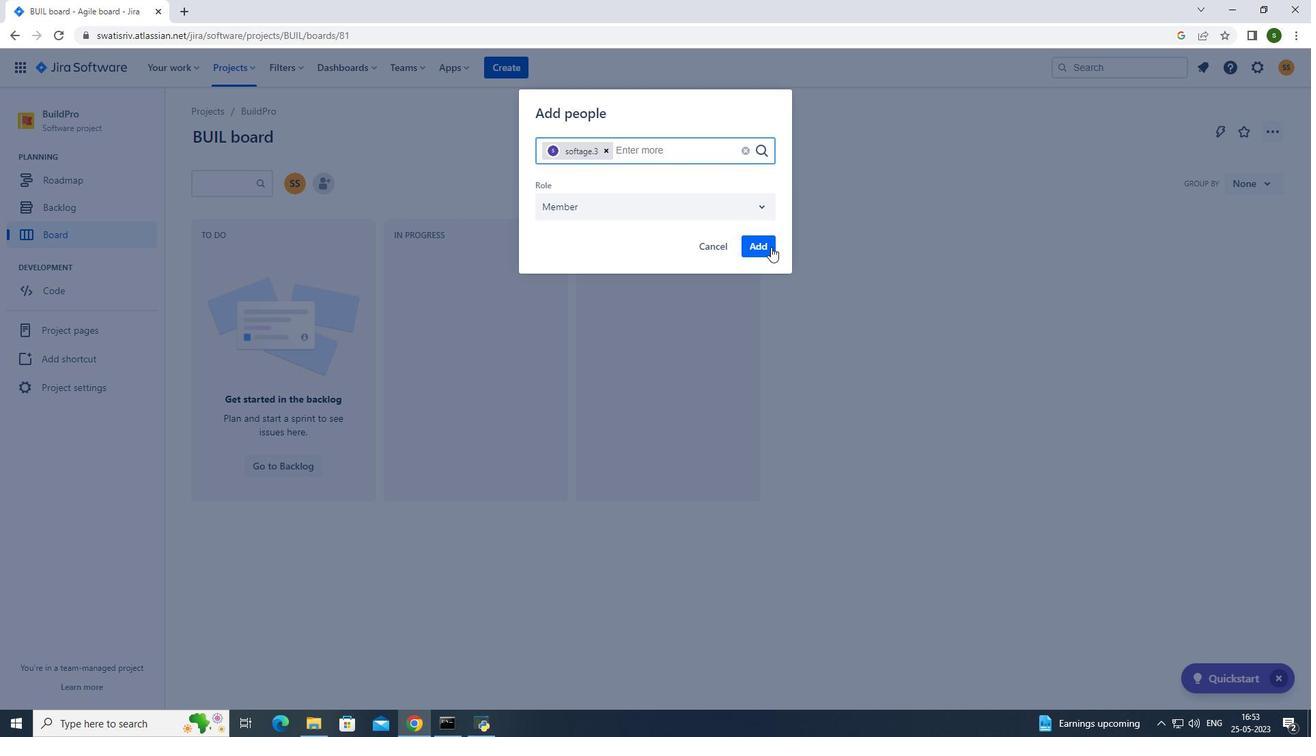 
Action: Mouse pressed left at (768, 247)
Screenshot: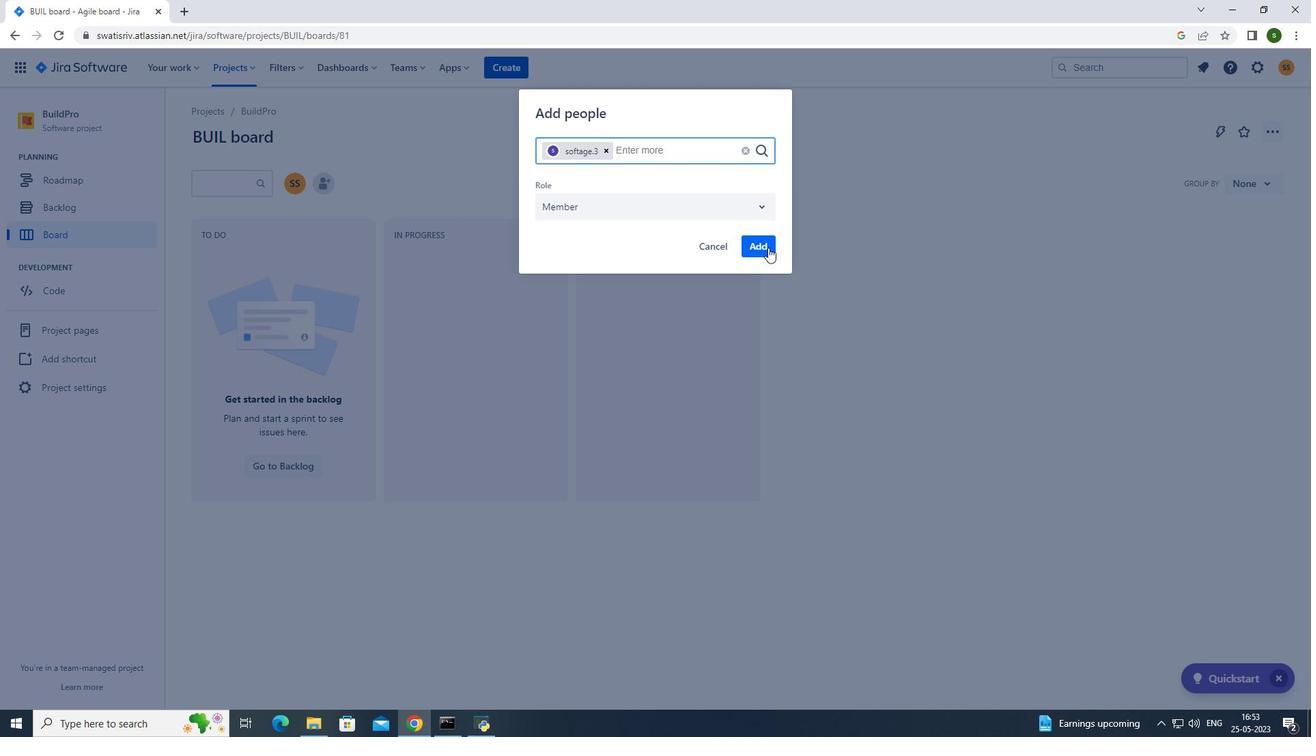 
Action: Mouse moved to (247, 64)
Screenshot: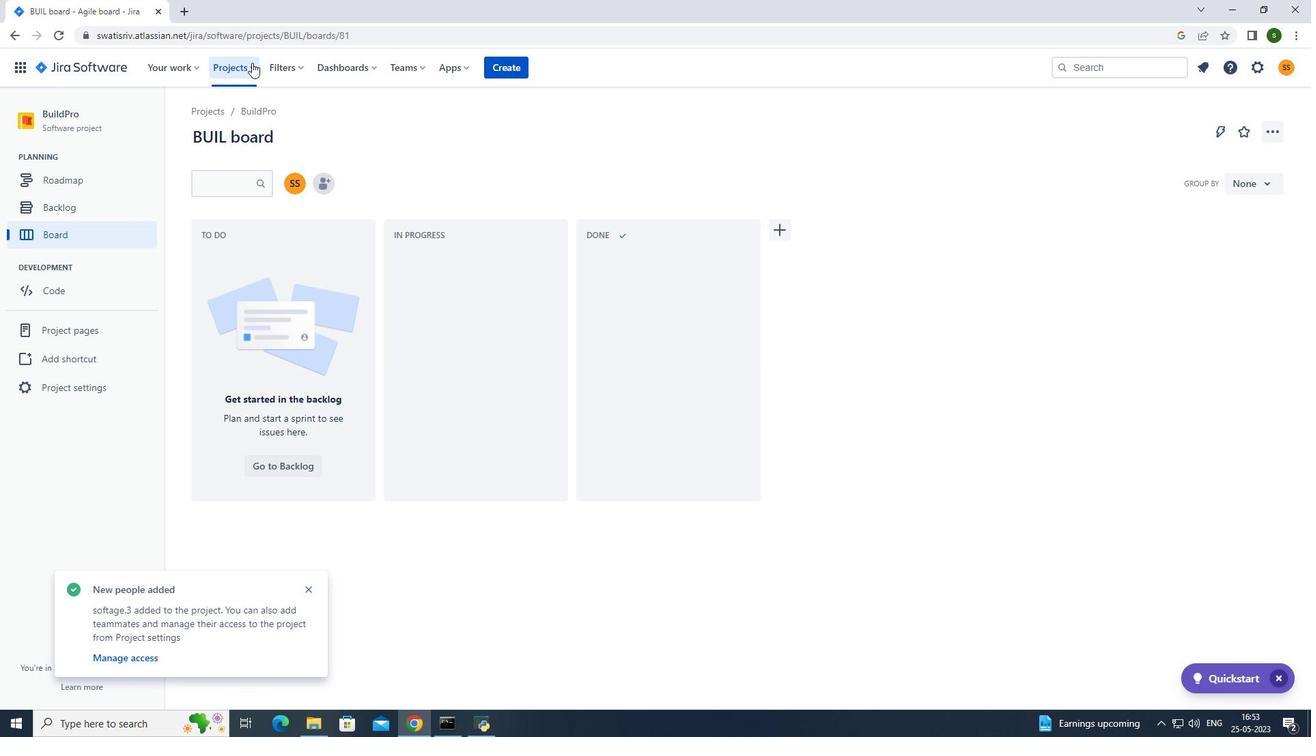 
Action: Mouse pressed left at (247, 64)
Screenshot: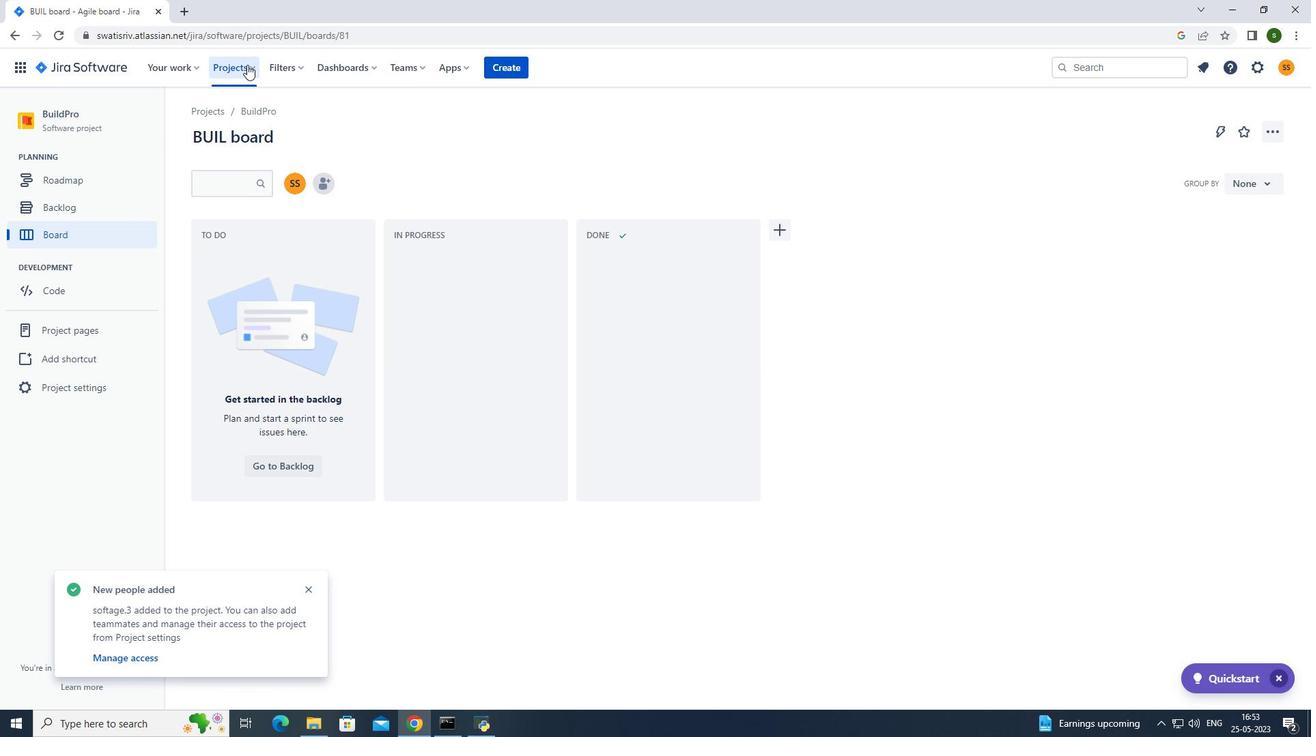 
Action: Mouse moved to (274, 126)
Screenshot: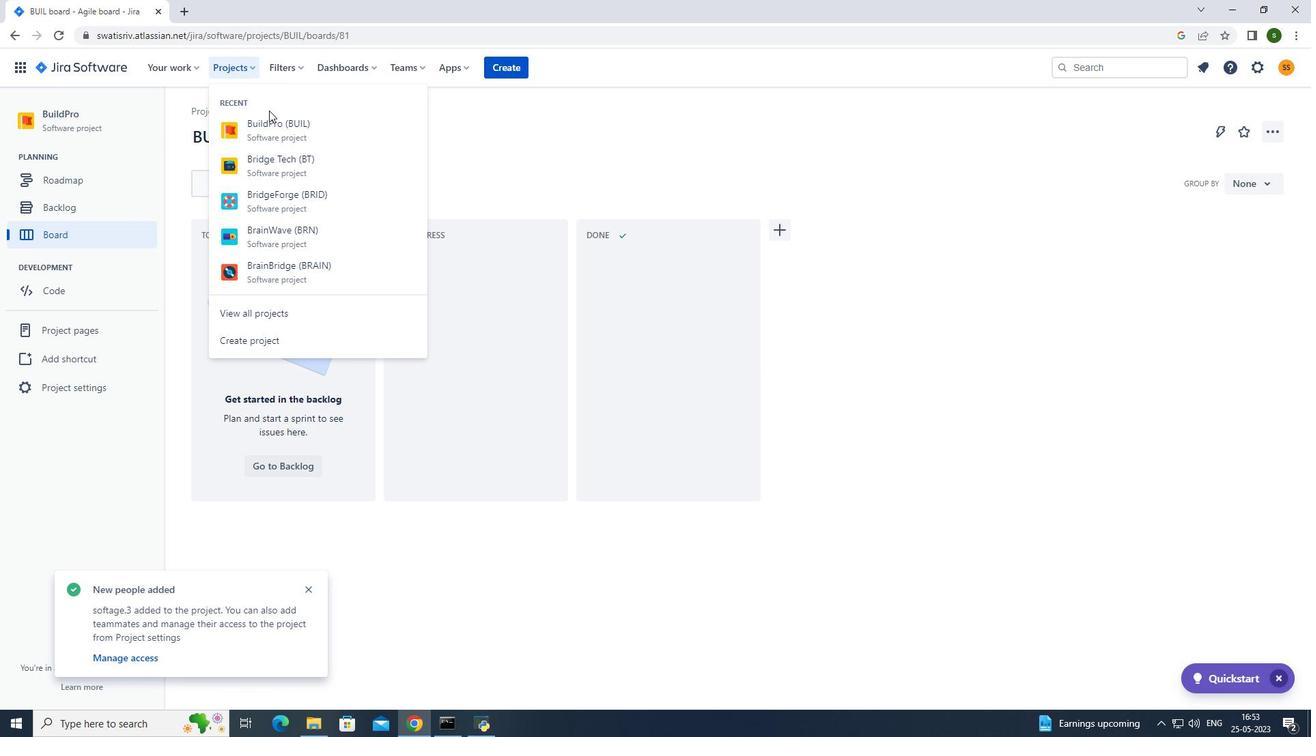 
Action: Mouse pressed left at (274, 126)
Screenshot: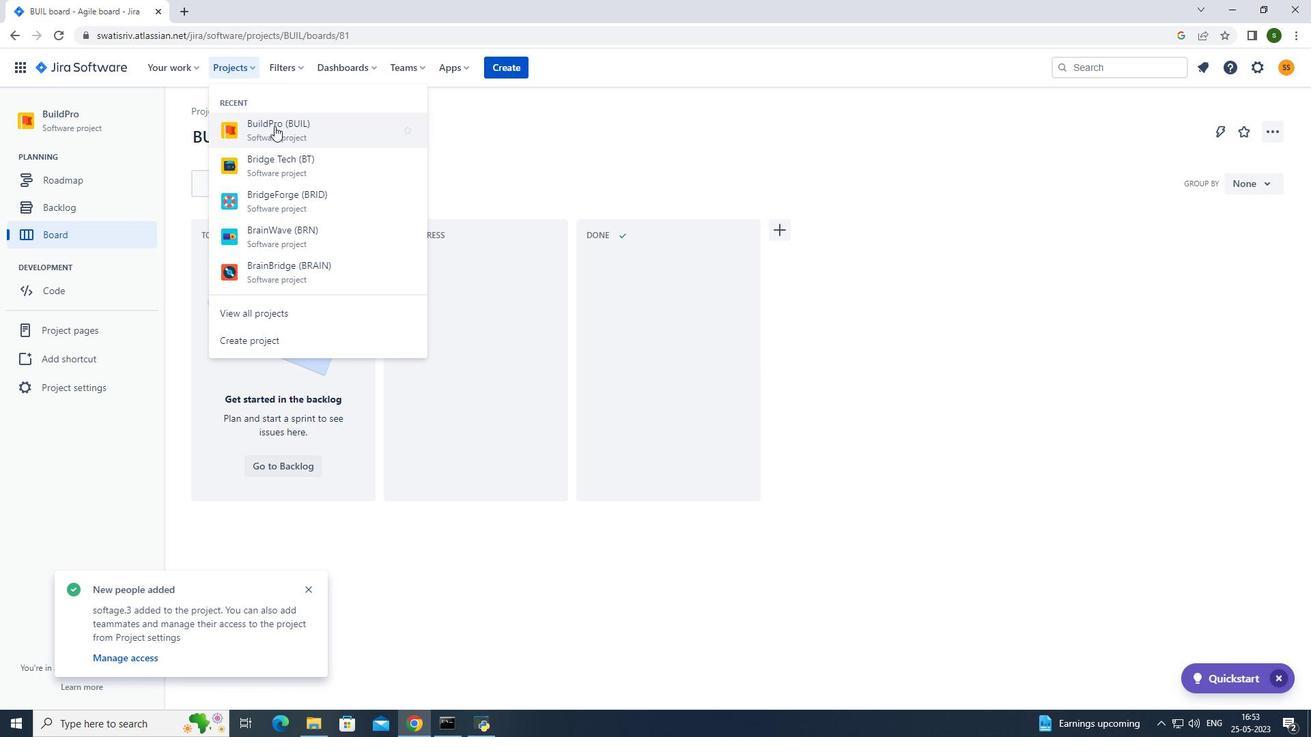 
Action: Mouse moved to (85, 396)
Screenshot: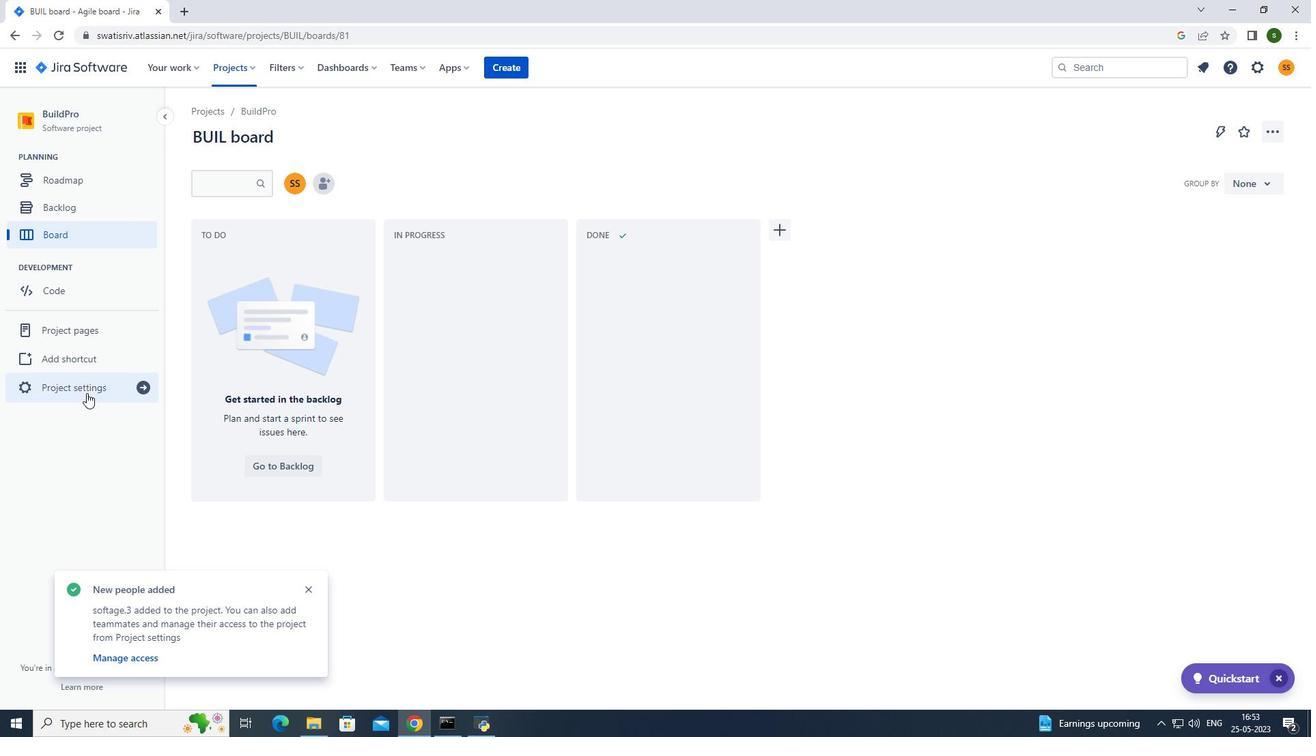 
Action: Mouse pressed left at (85, 396)
Screenshot: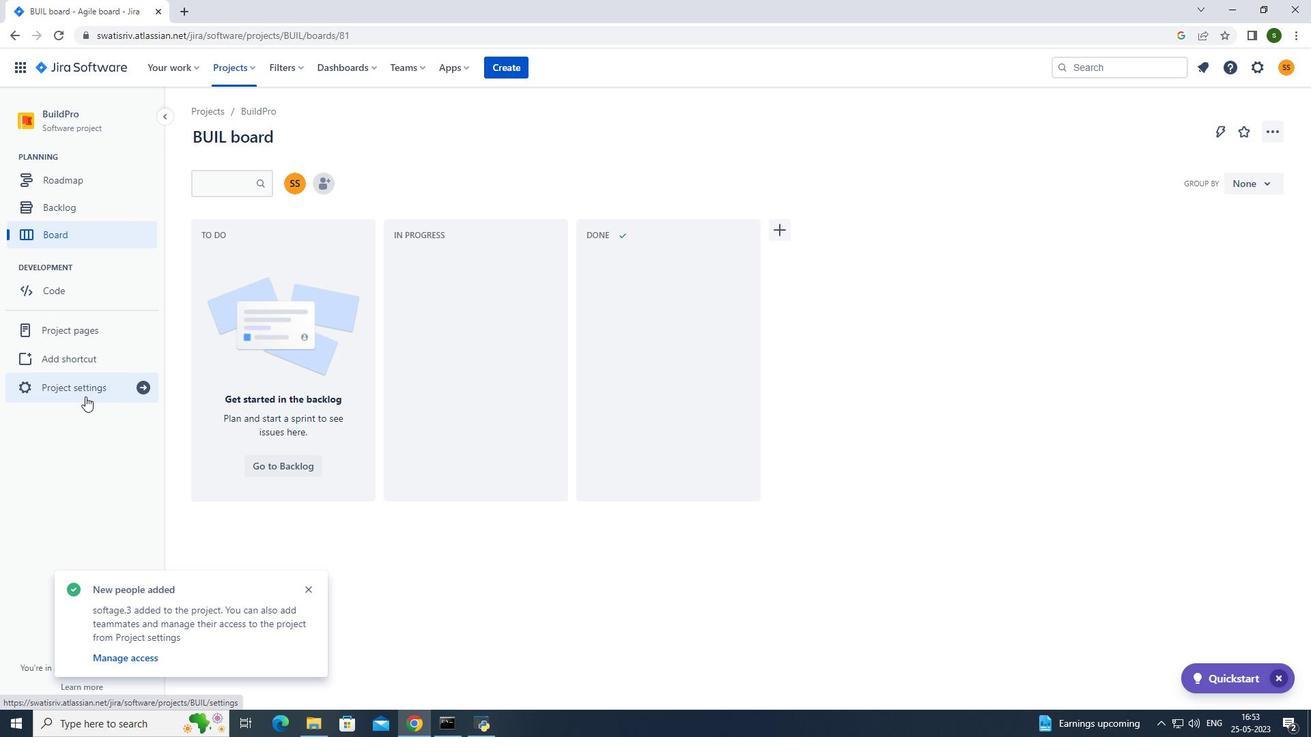 
Action: Mouse moved to (703, 487)
Screenshot: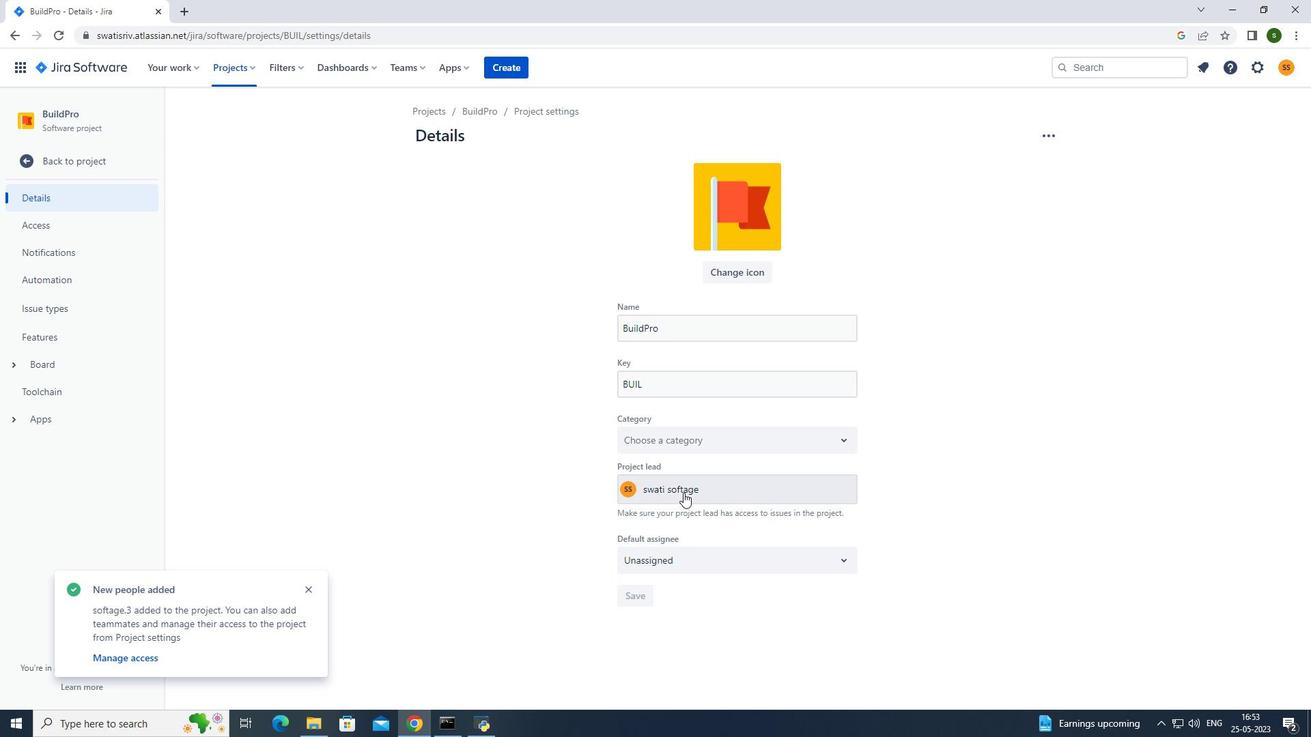 
Action: Mouse pressed left at (703, 487)
Screenshot: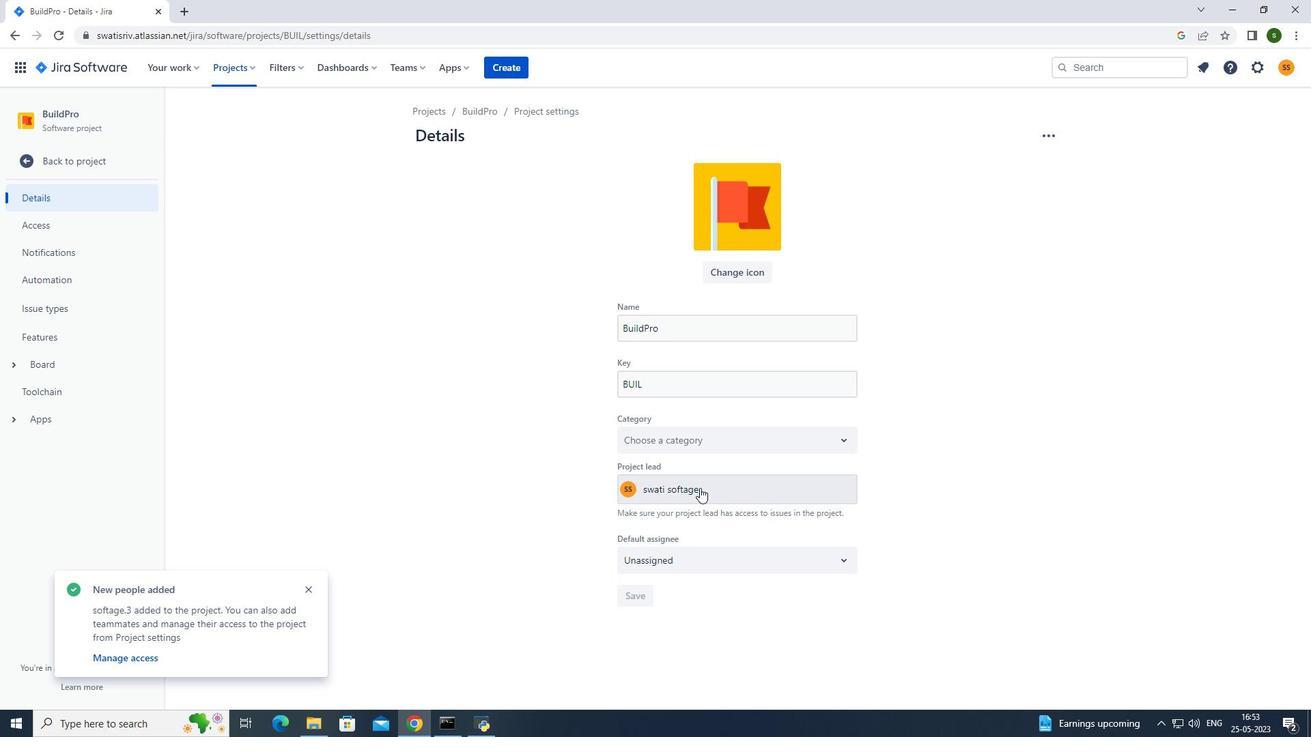 
Action: Key pressed softage.3<Key.shift>@softage.net
Screenshot: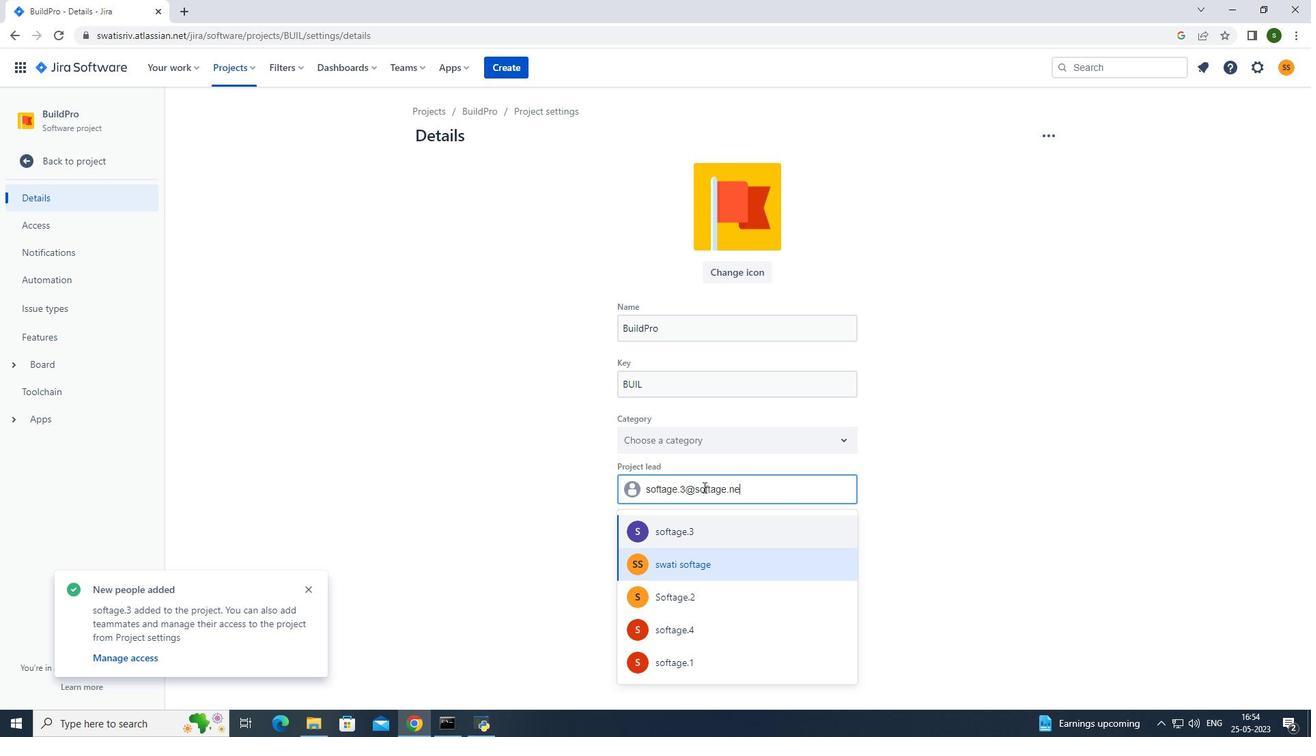 
Action: Mouse moved to (713, 528)
Screenshot: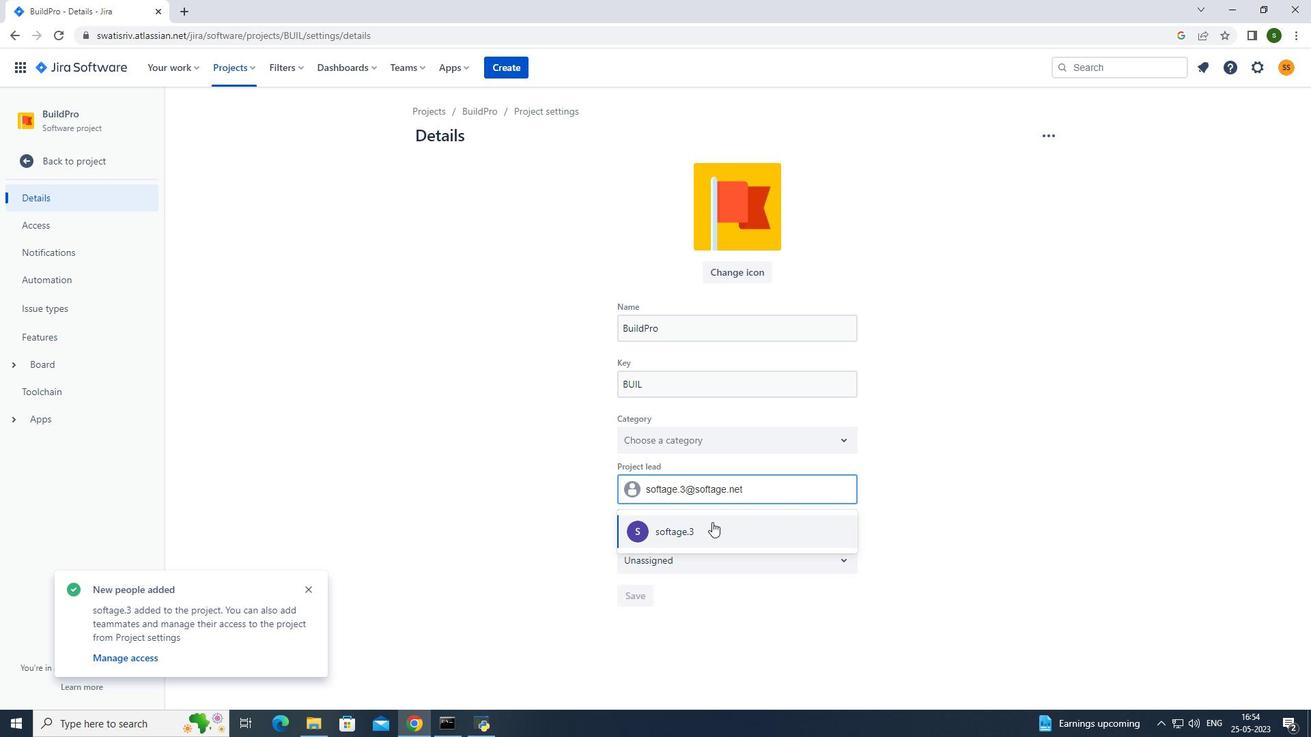 
Action: Mouse pressed left at (713, 528)
Screenshot: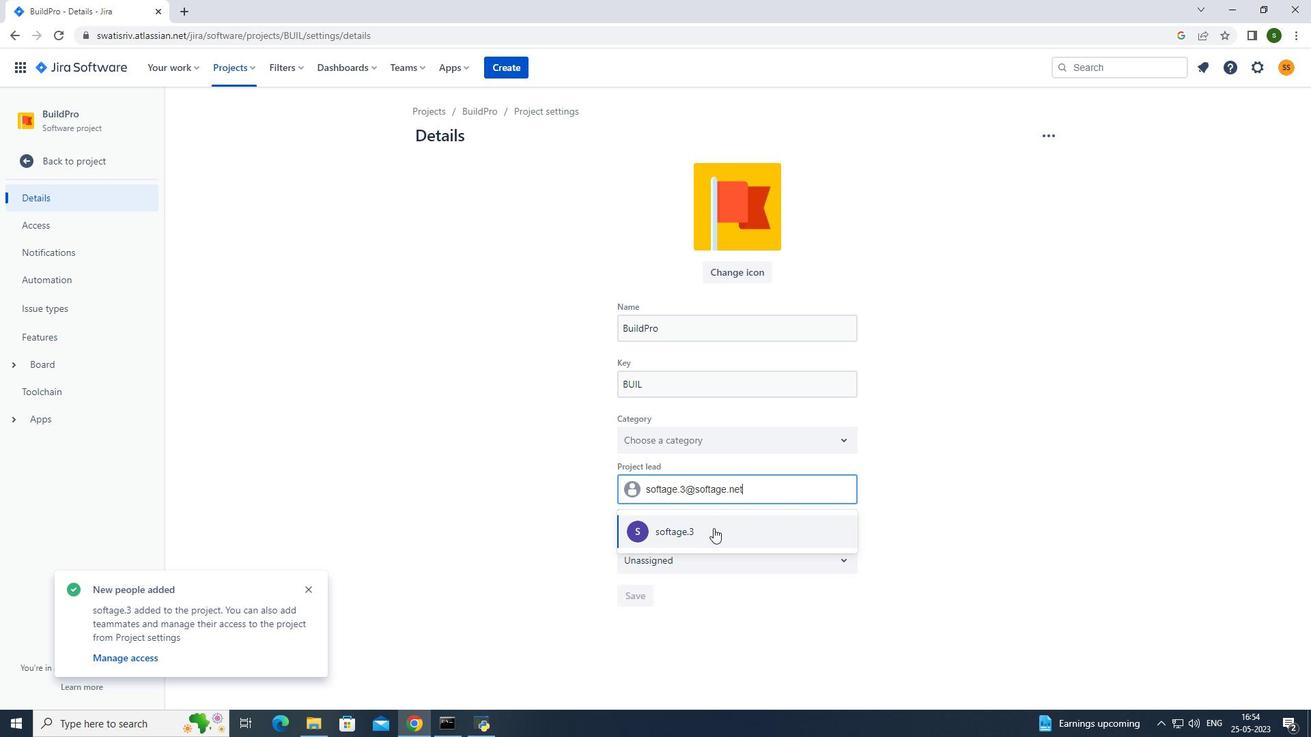 
Action: Mouse moved to (629, 599)
Screenshot: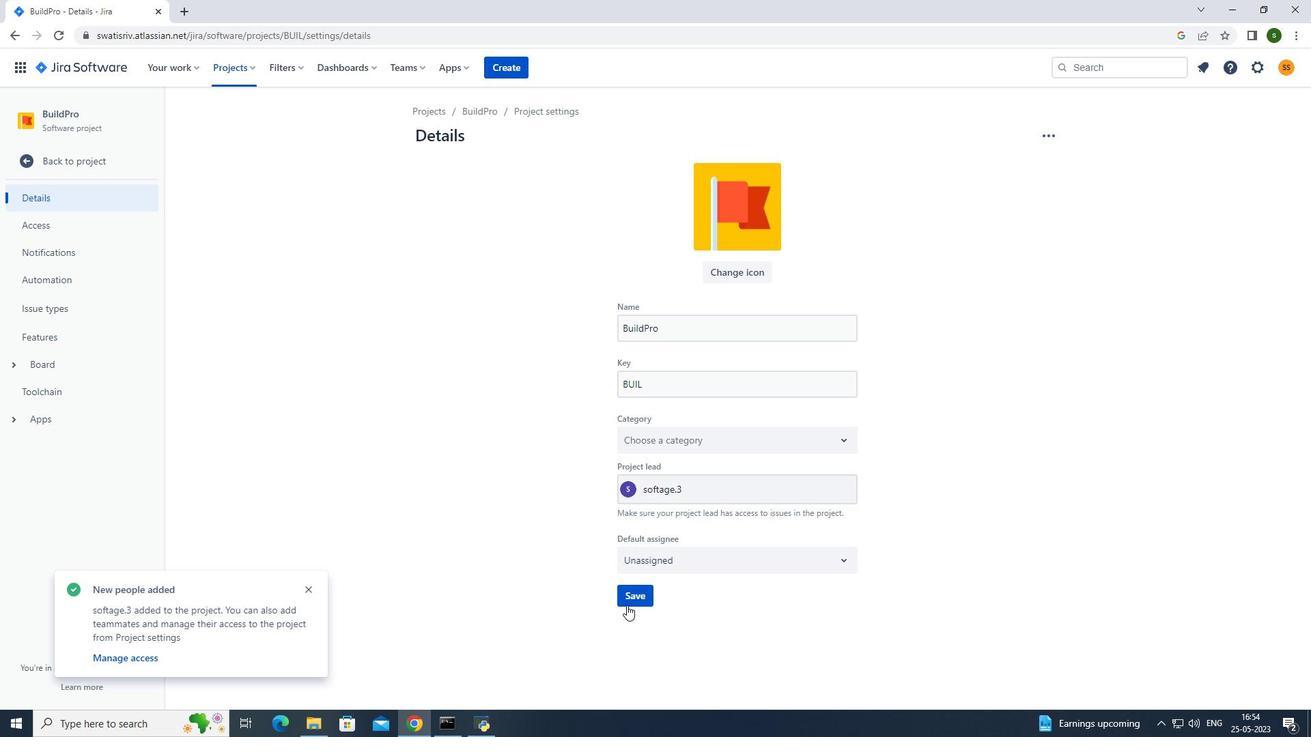 
Action: Mouse pressed left at (629, 599)
Screenshot: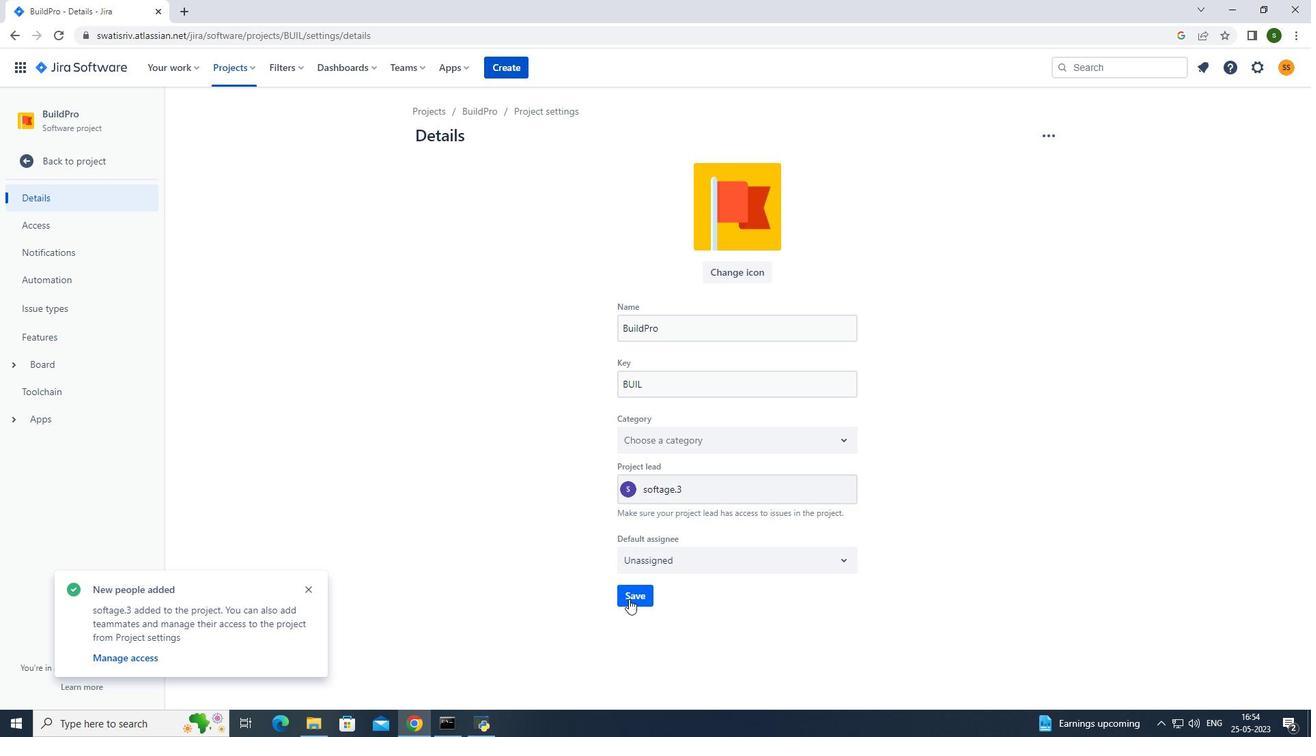 
Action: Mouse moved to (249, 63)
Screenshot: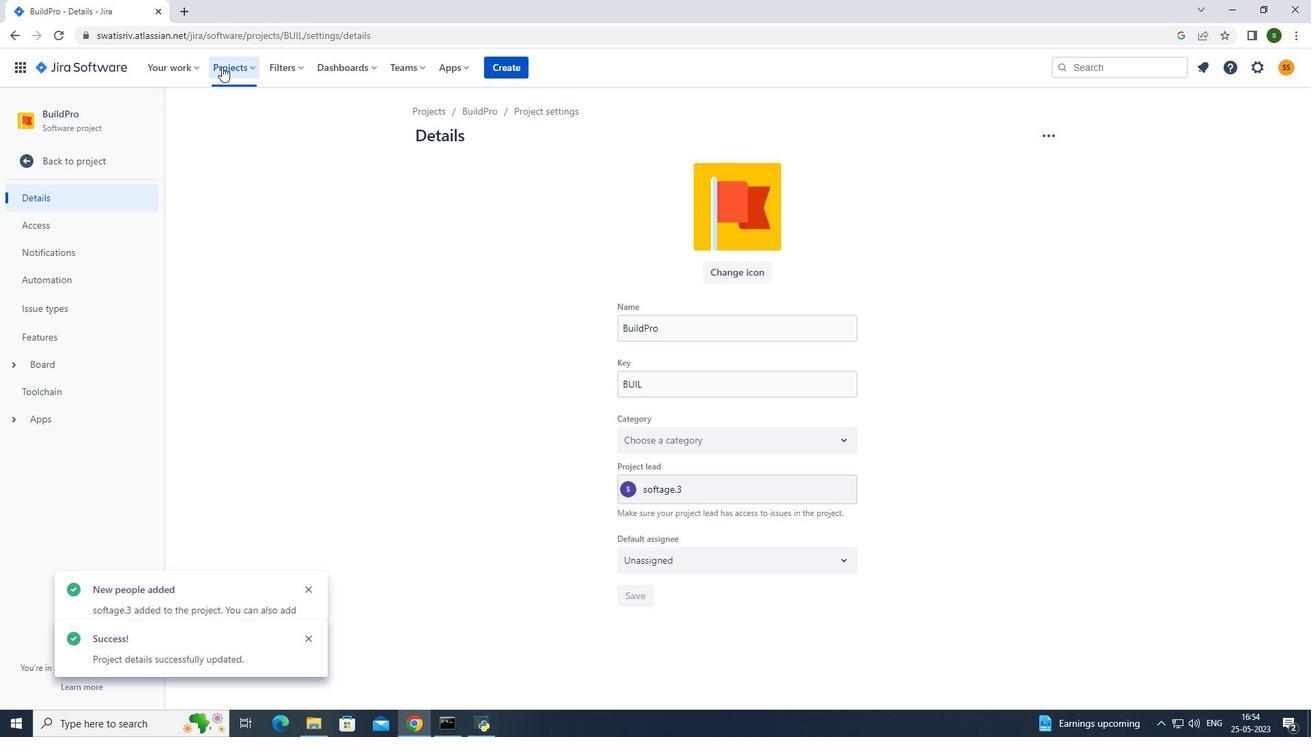 
Action: Mouse pressed left at (249, 63)
Screenshot: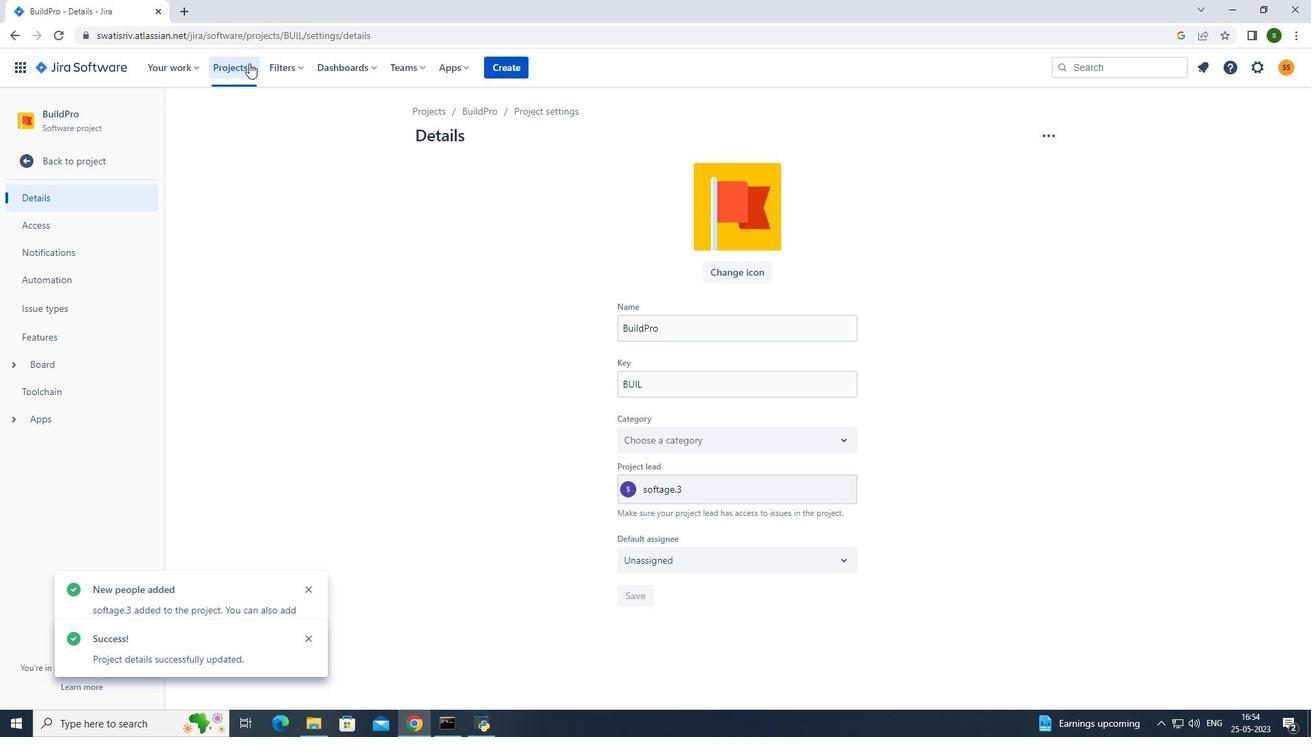 
Action: Mouse moved to (532, 315)
Screenshot: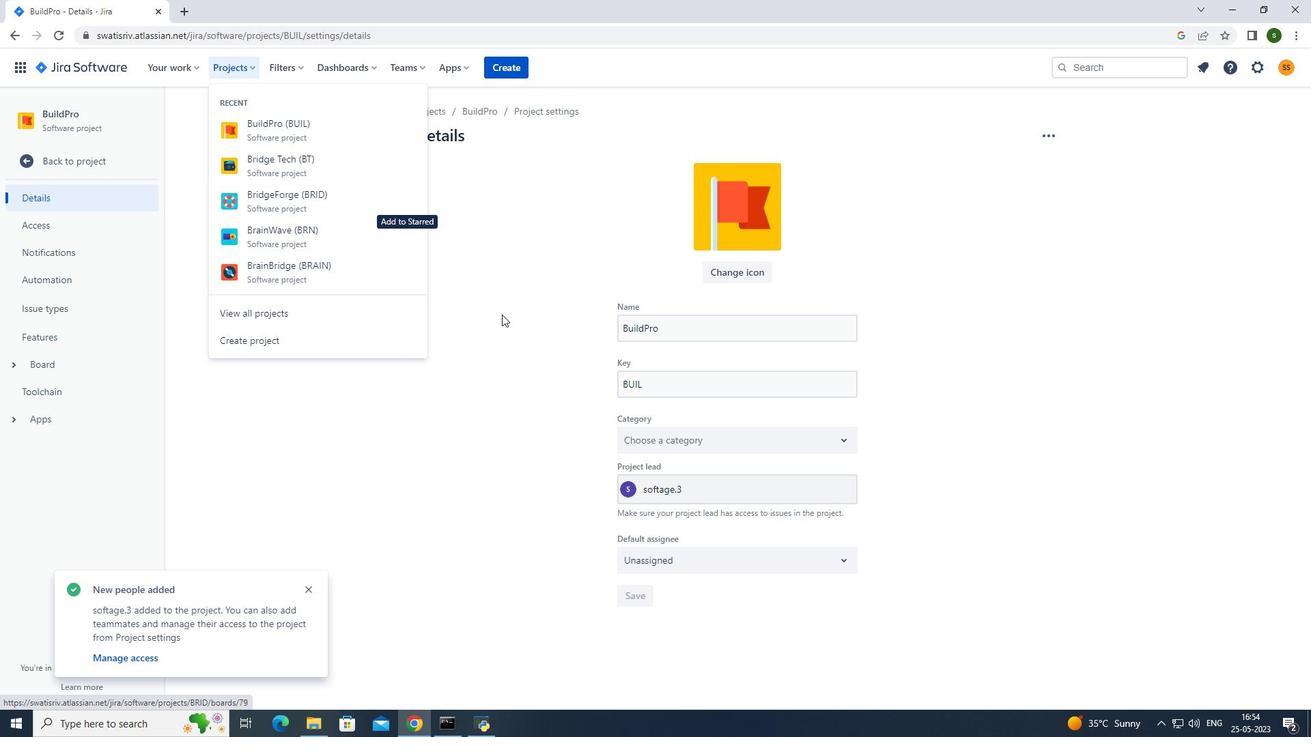 
Action: Mouse pressed left at (532, 315)
Screenshot: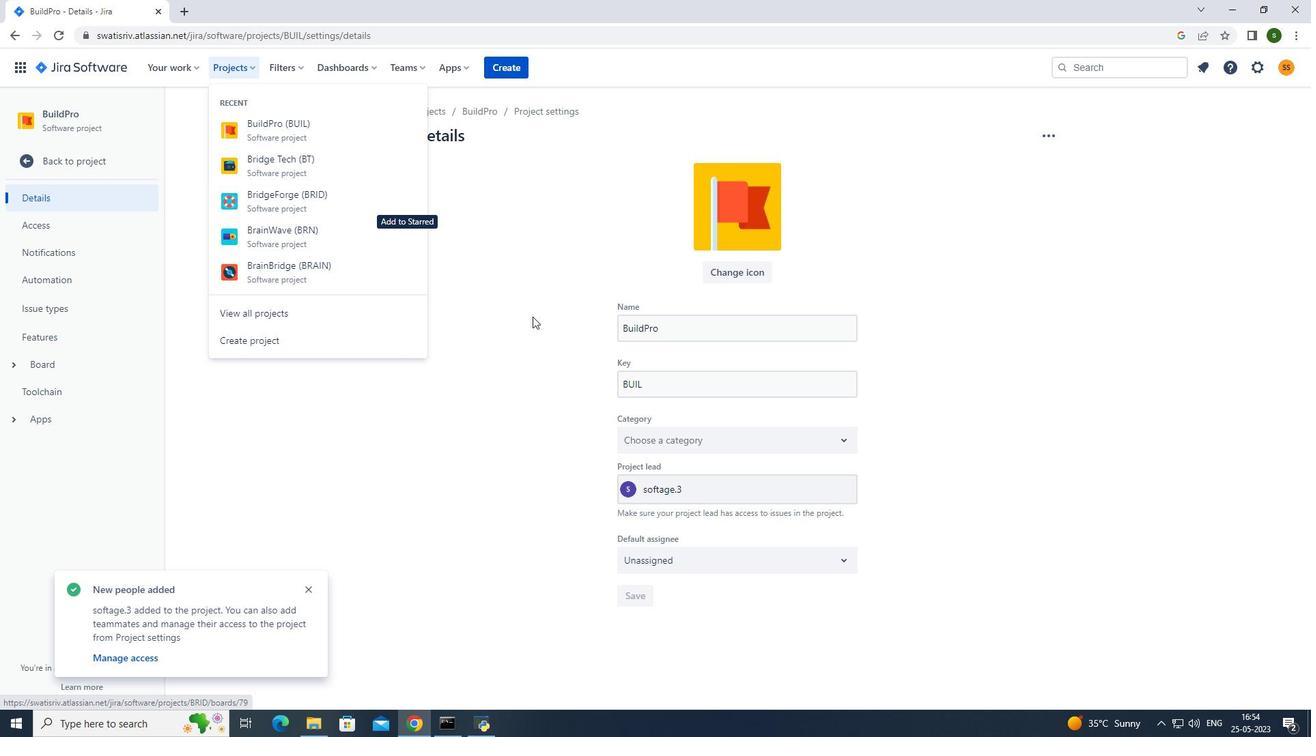 
Action: Mouse moved to (314, 588)
Screenshot: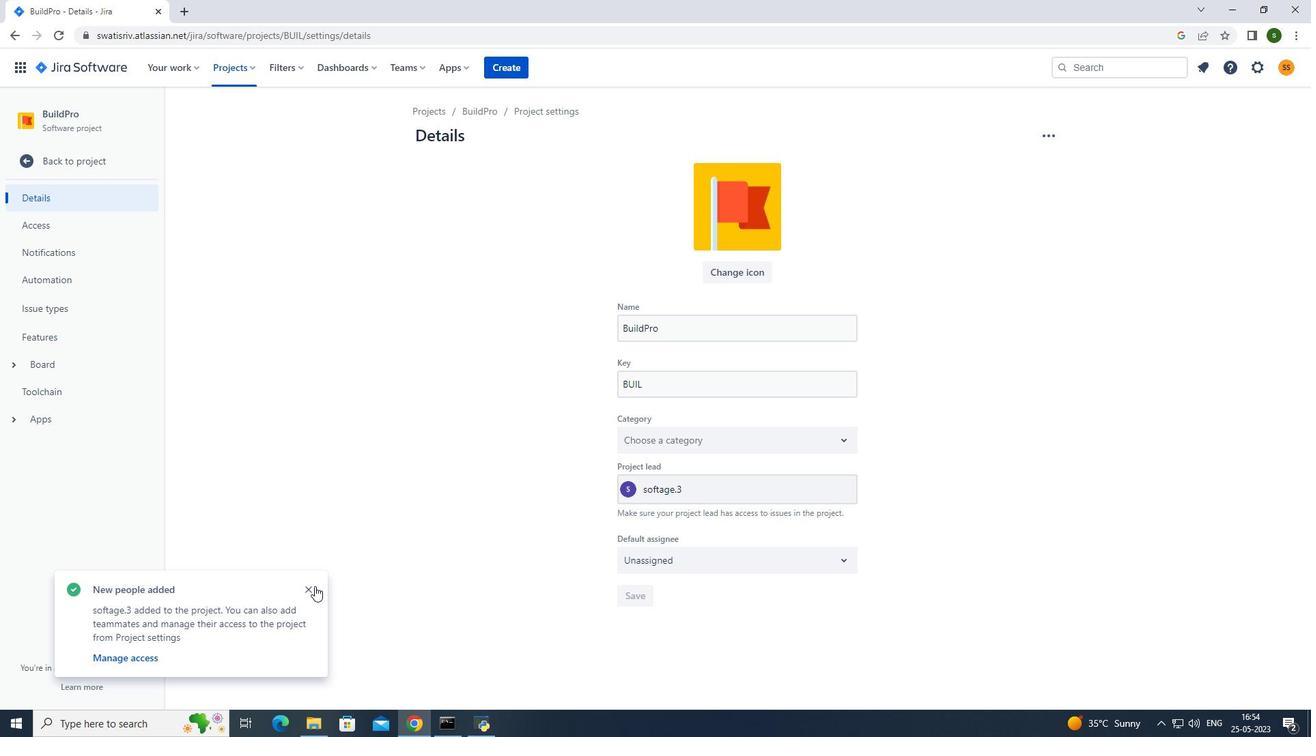 
Action: Mouse pressed left at (314, 588)
Screenshot: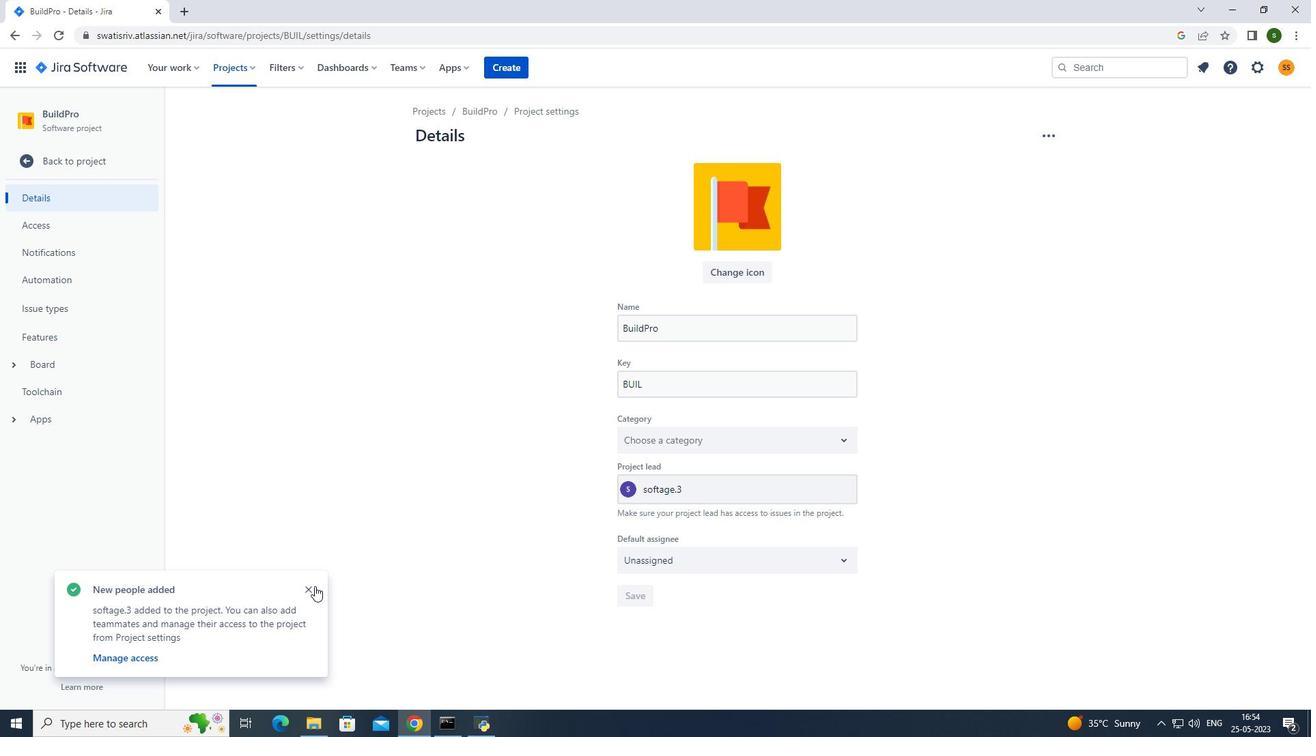 
Action: Mouse moved to (247, 63)
Screenshot: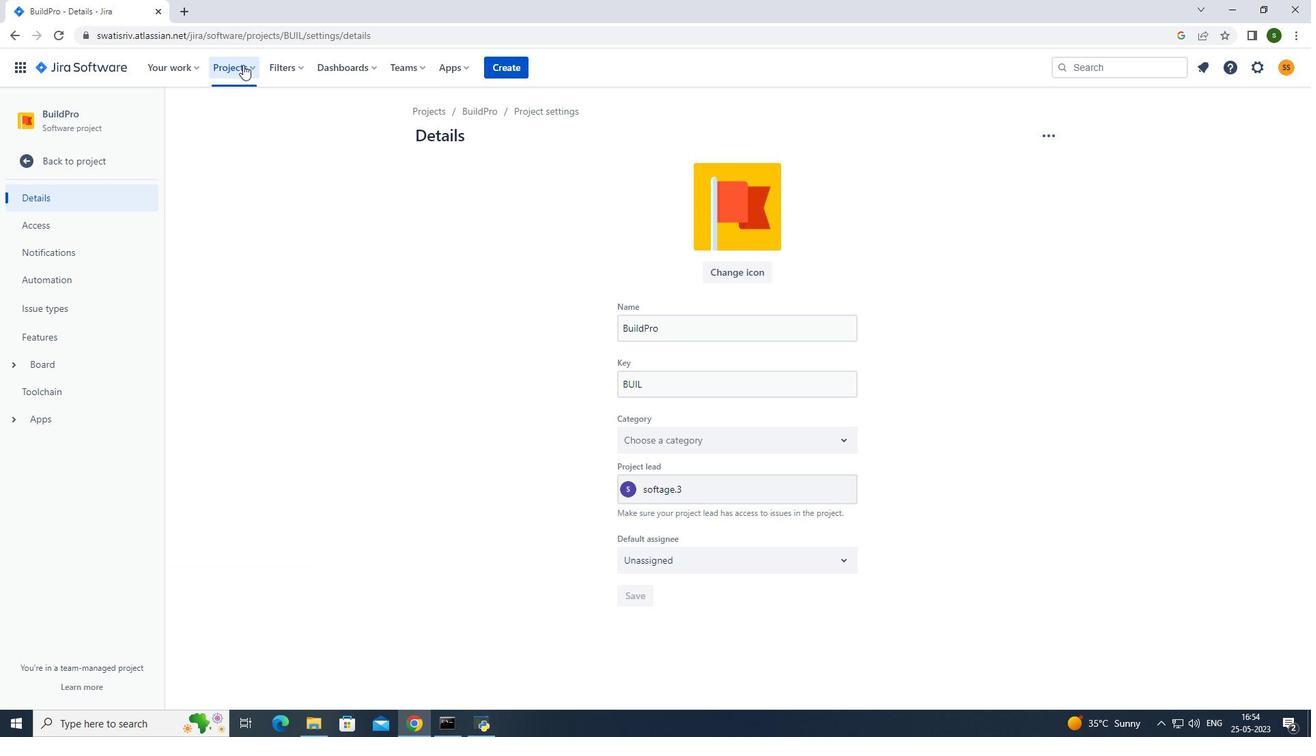 
Action: Mouse pressed left at (247, 63)
Screenshot: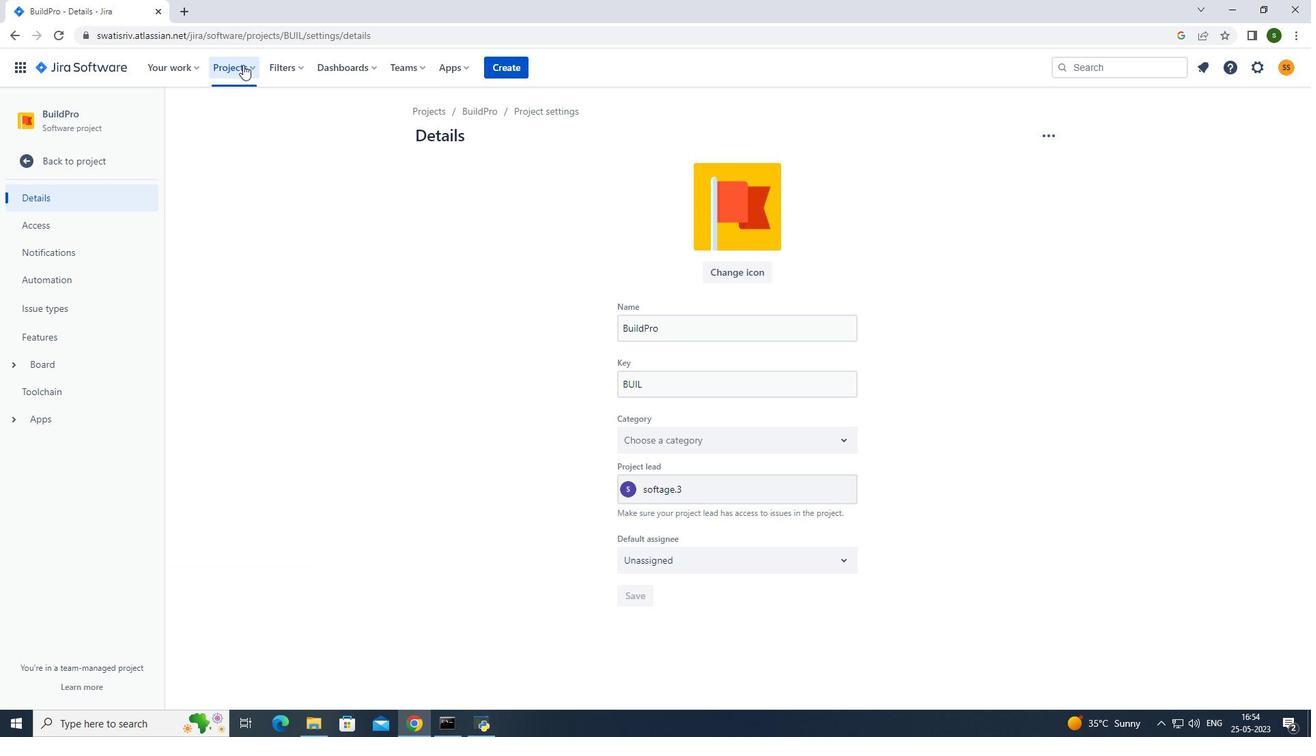 
Action: Mouse moved to (265, 122)
Screenshot: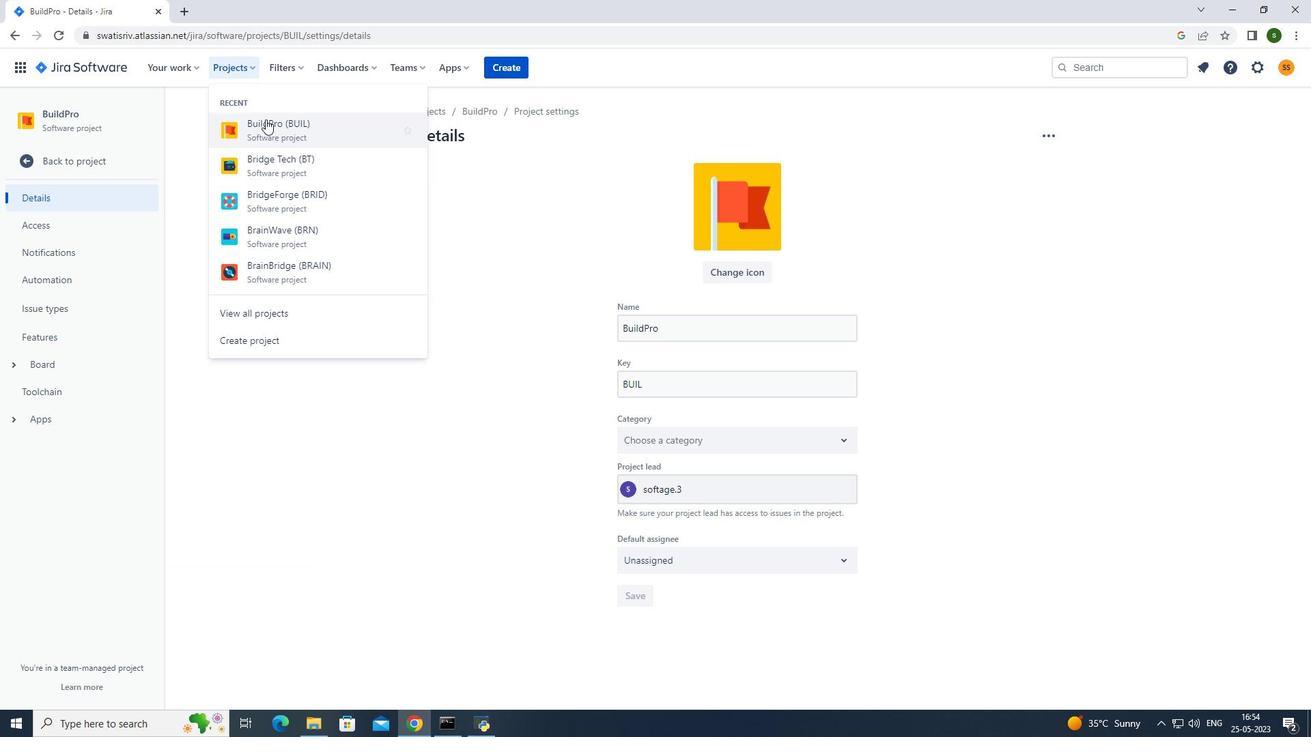 
Action: Mouse pressed left at (265, 122)
Screenshot: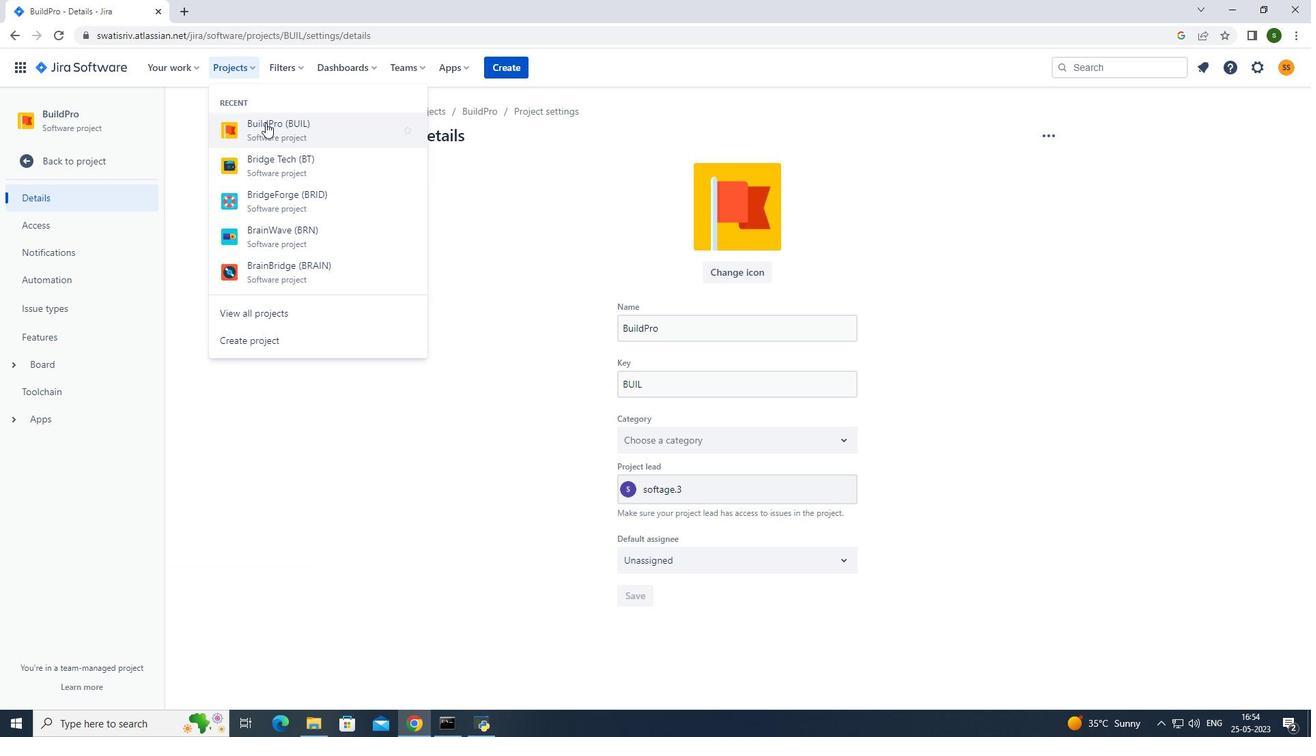 
Action: Mouse moved to (318, 181)
Screenshot: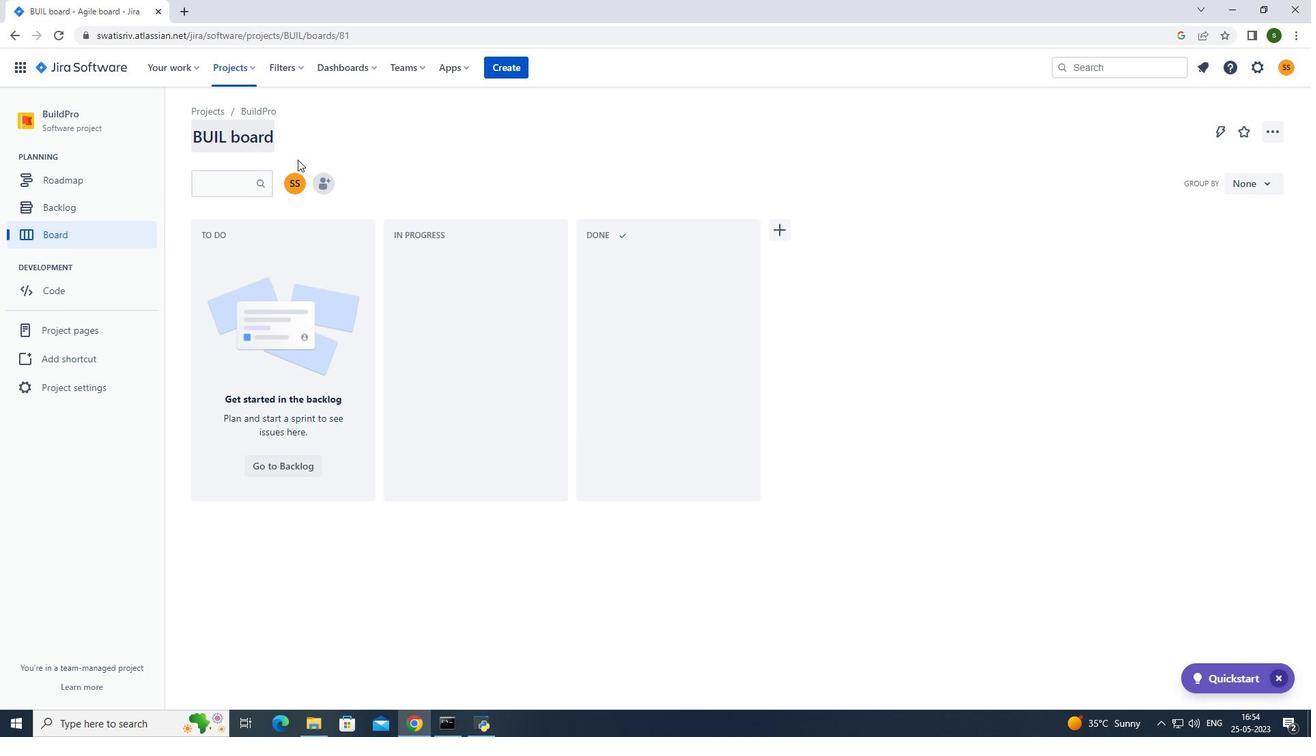 
Action: Mouse pressed left at (318, 181)
Screenshot: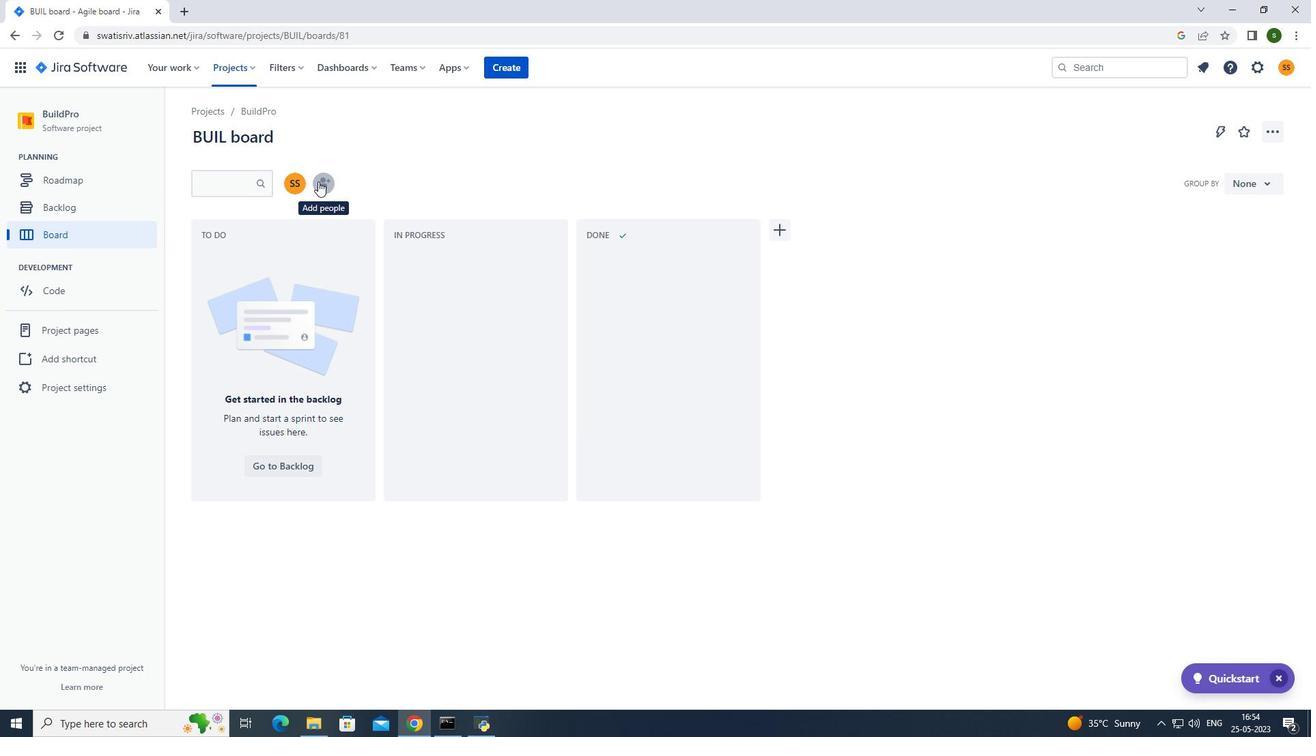 
Action: Mouse moved to (620, 151)
Screenshot: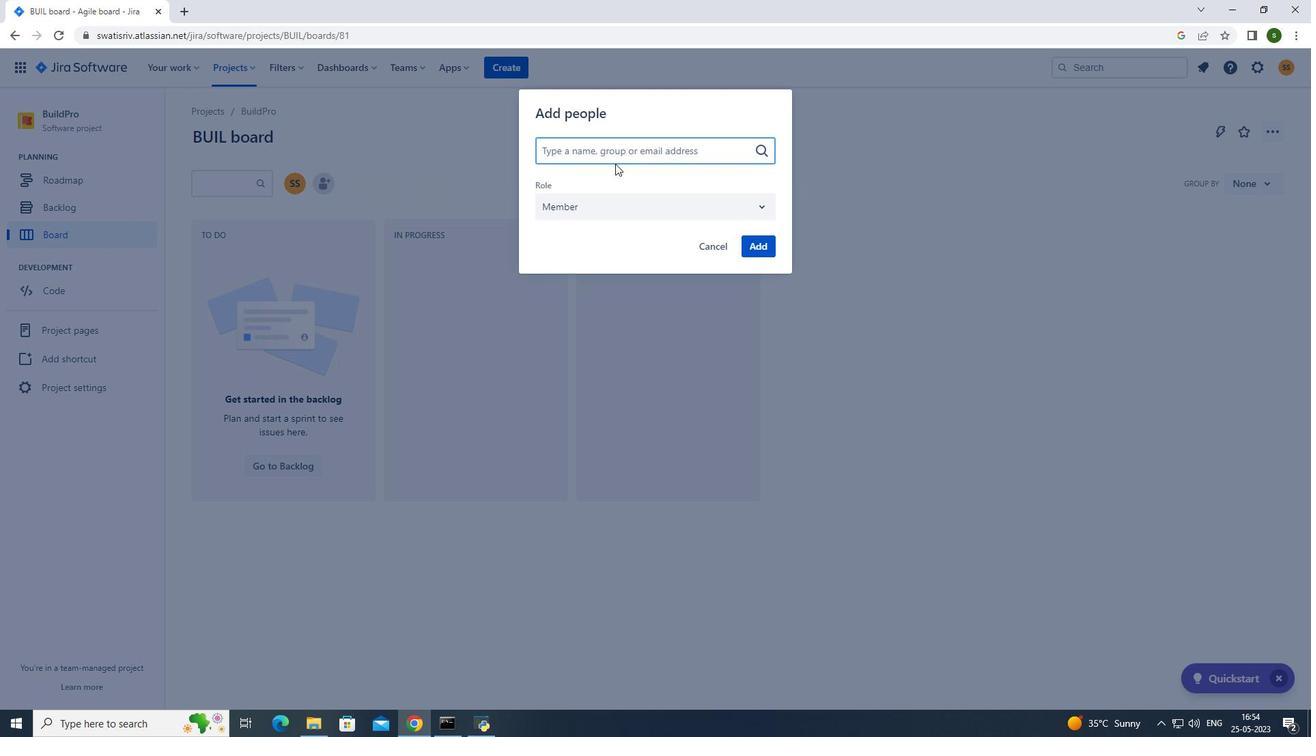 
Action: Key pressed softage.4<Key.shift>@softage.net
Screenshot: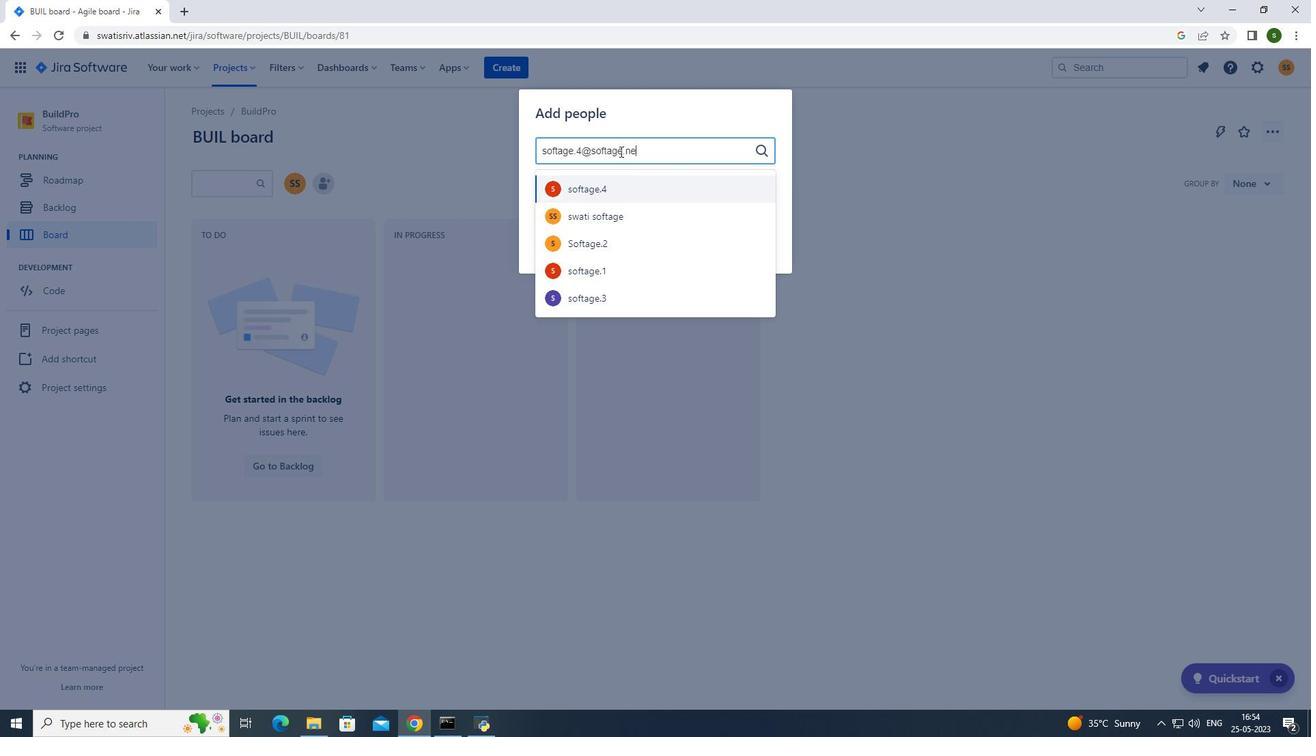 
Action: Mouse moved to (617, 183)
Screenshot: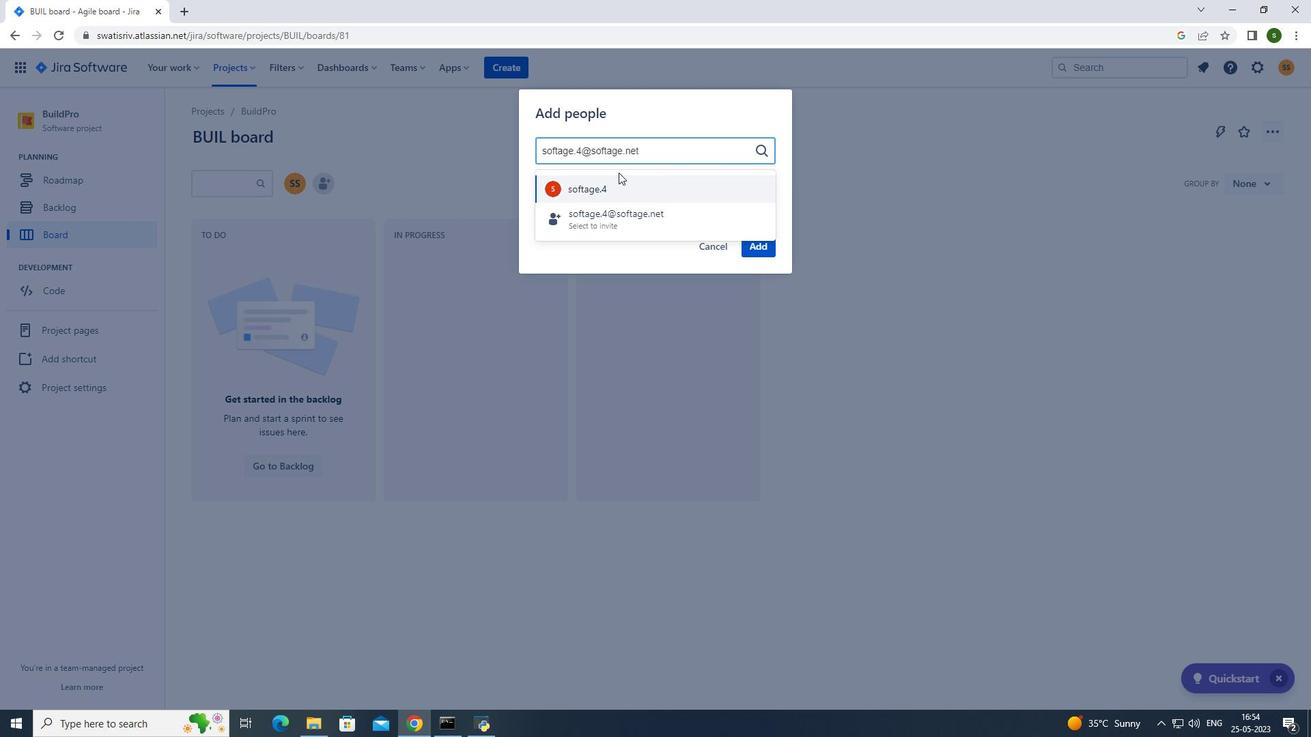 
Action: Mouse pressed left at (617, 183)
Screenshot: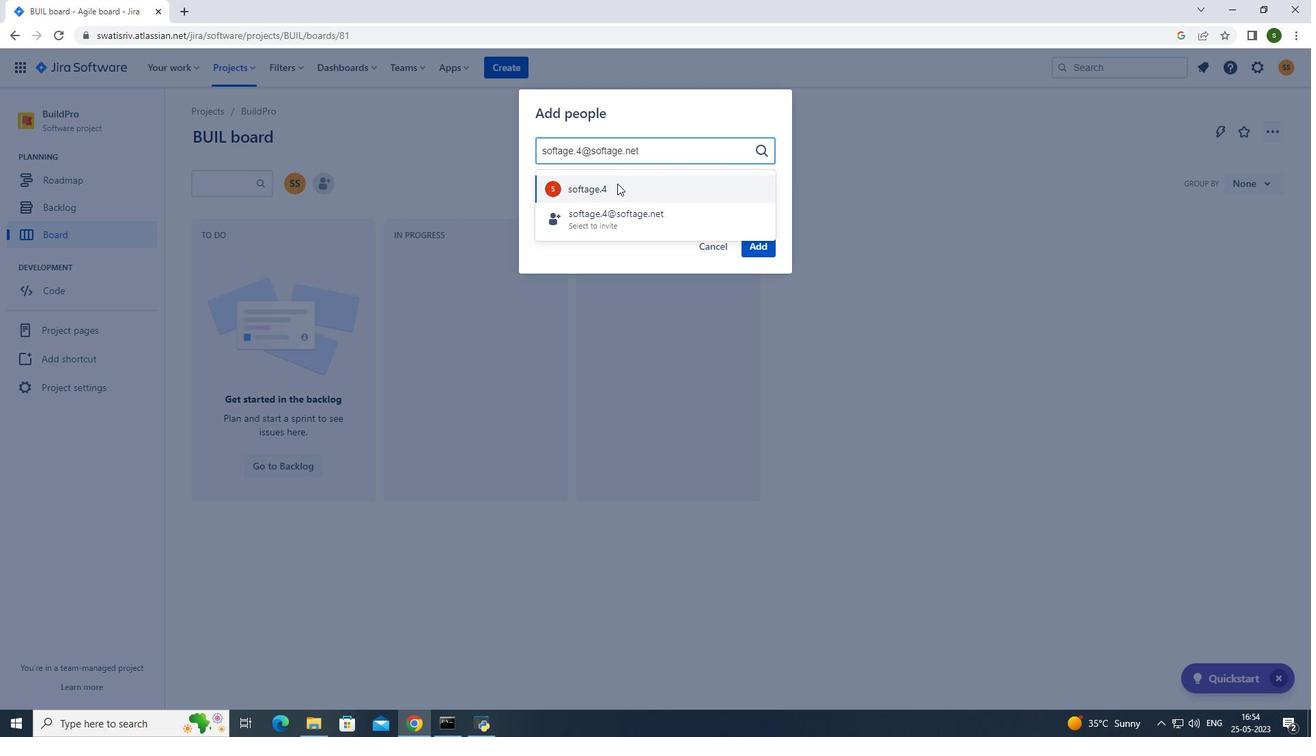 
Action: Mouse moved to (757, 249)
Screenshot: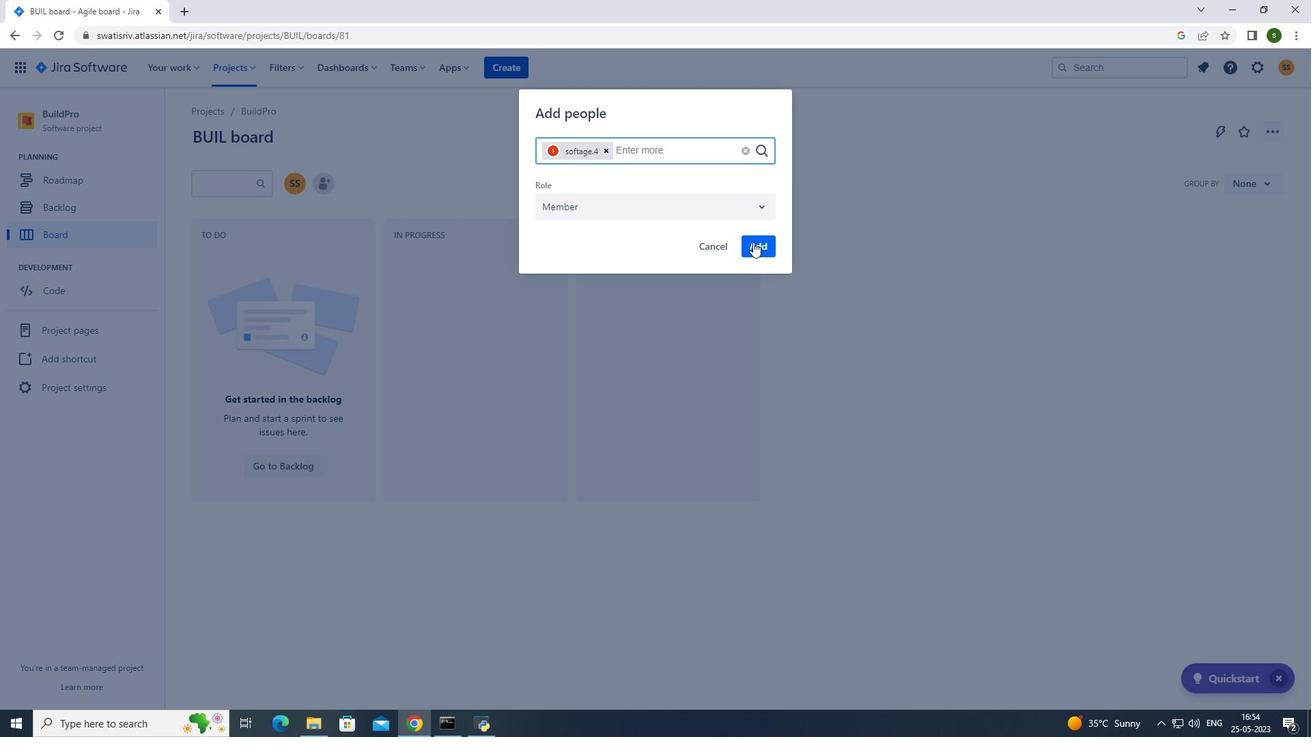 
Action: Mouse pressed left at (757, 249)
Screenshot: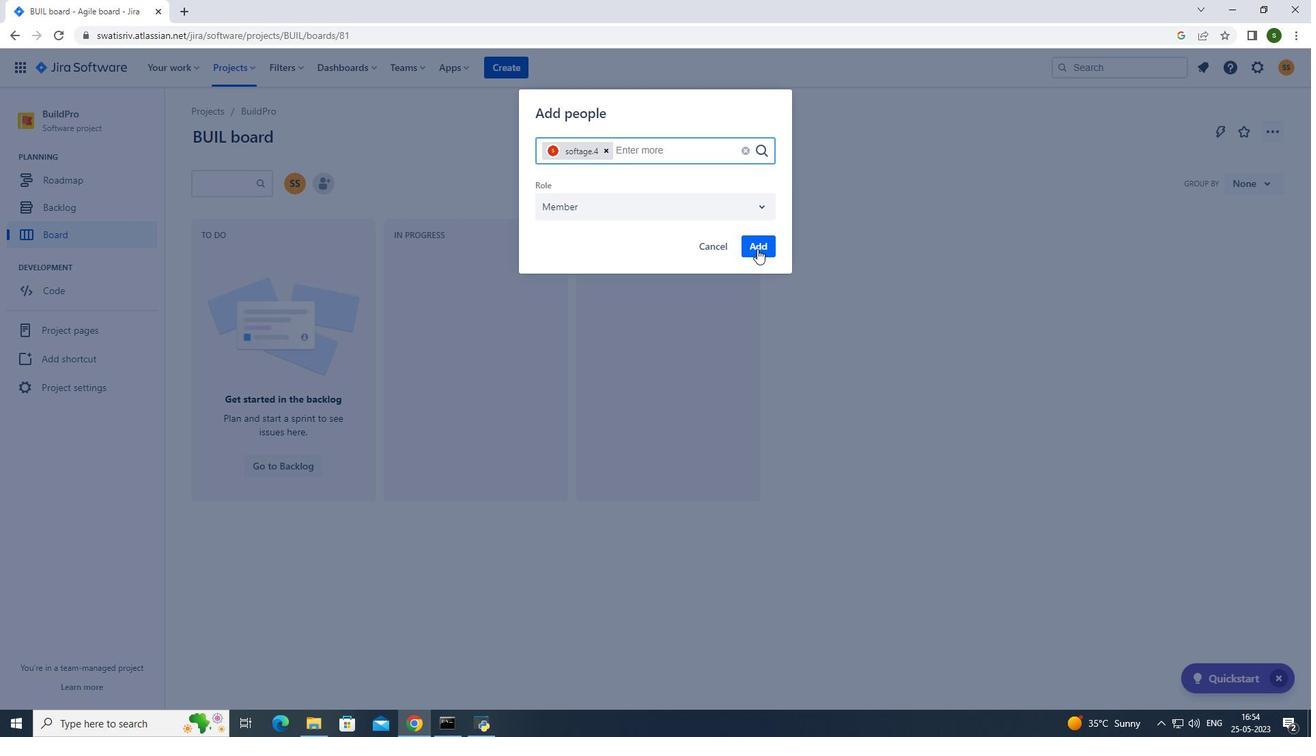 
Action: Mouse moved to (562, 156)
Screenshot: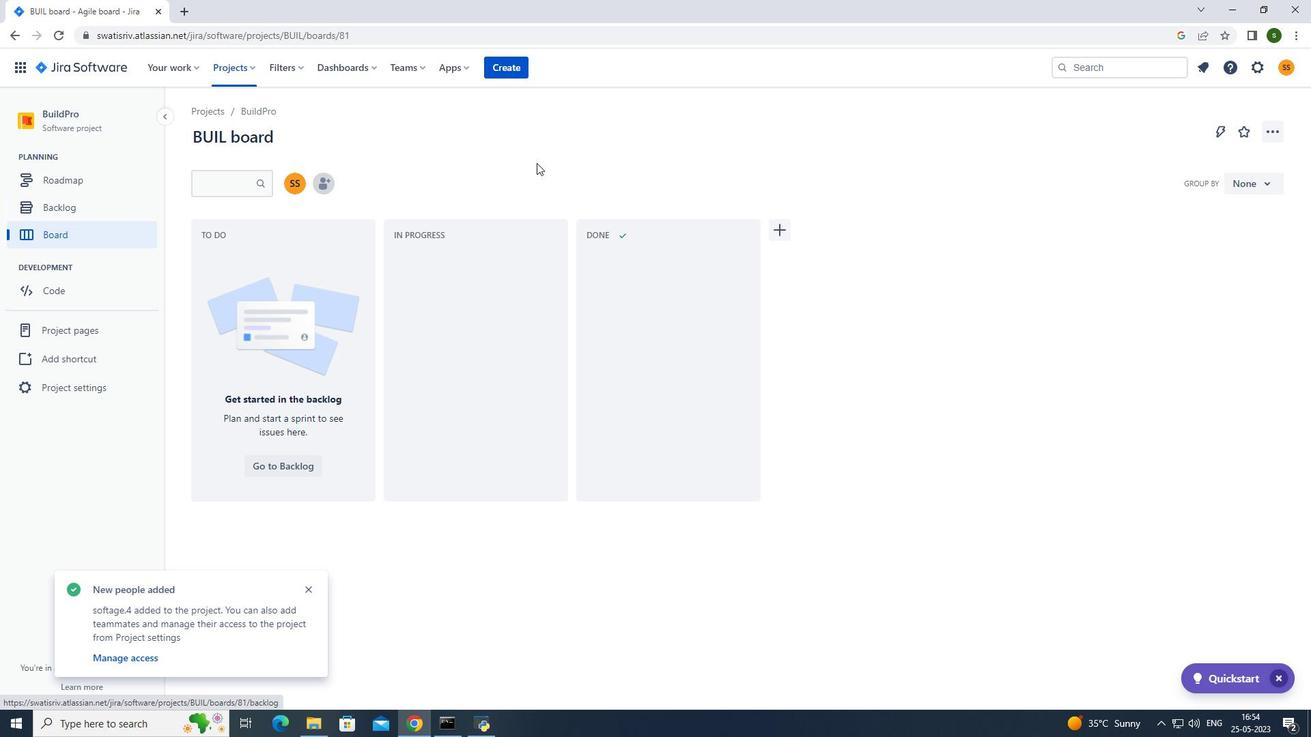 
